Task: Create a sub task Design and Implement Solution for the task  Create a new online platform for online life coaching services in the project BridgeForge , assign it to team member softage.3@softage.net and update the status of the sub task to  At Risk , set the priority of the sub task to Medium
Action: Mouse moved to (662, 312)
Screenshot: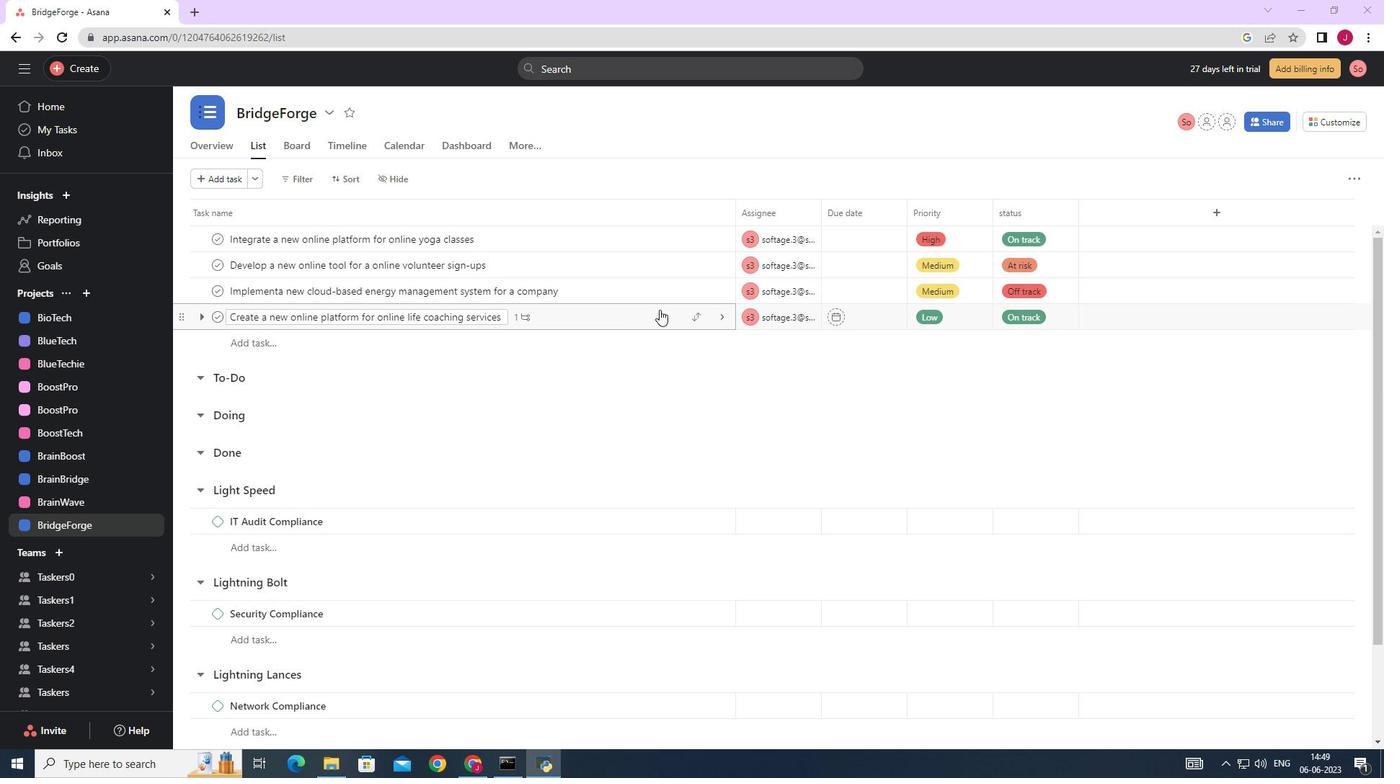 
Action: Mouse pressed left at (662, 312)
Screenshot: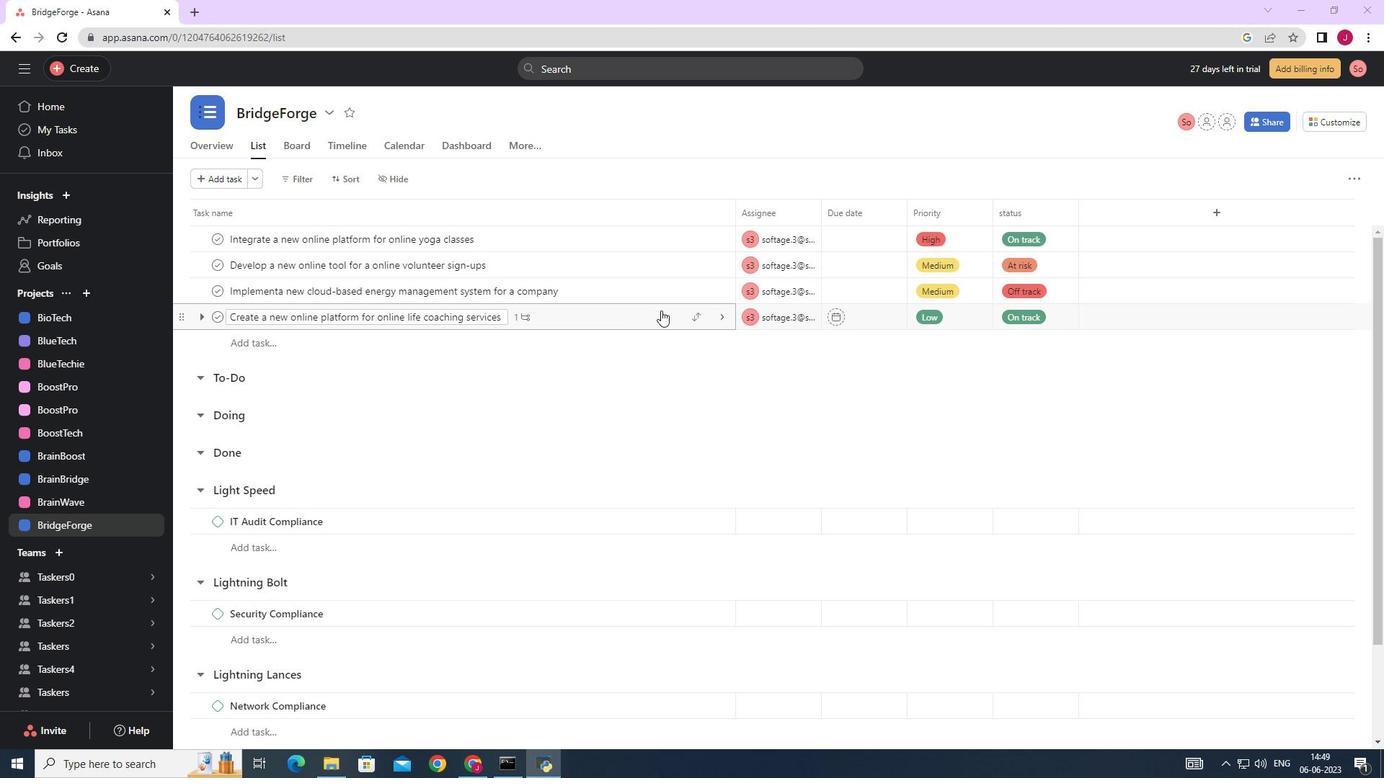 
Action: Mouse moved to (1090, 492)
Screenshot: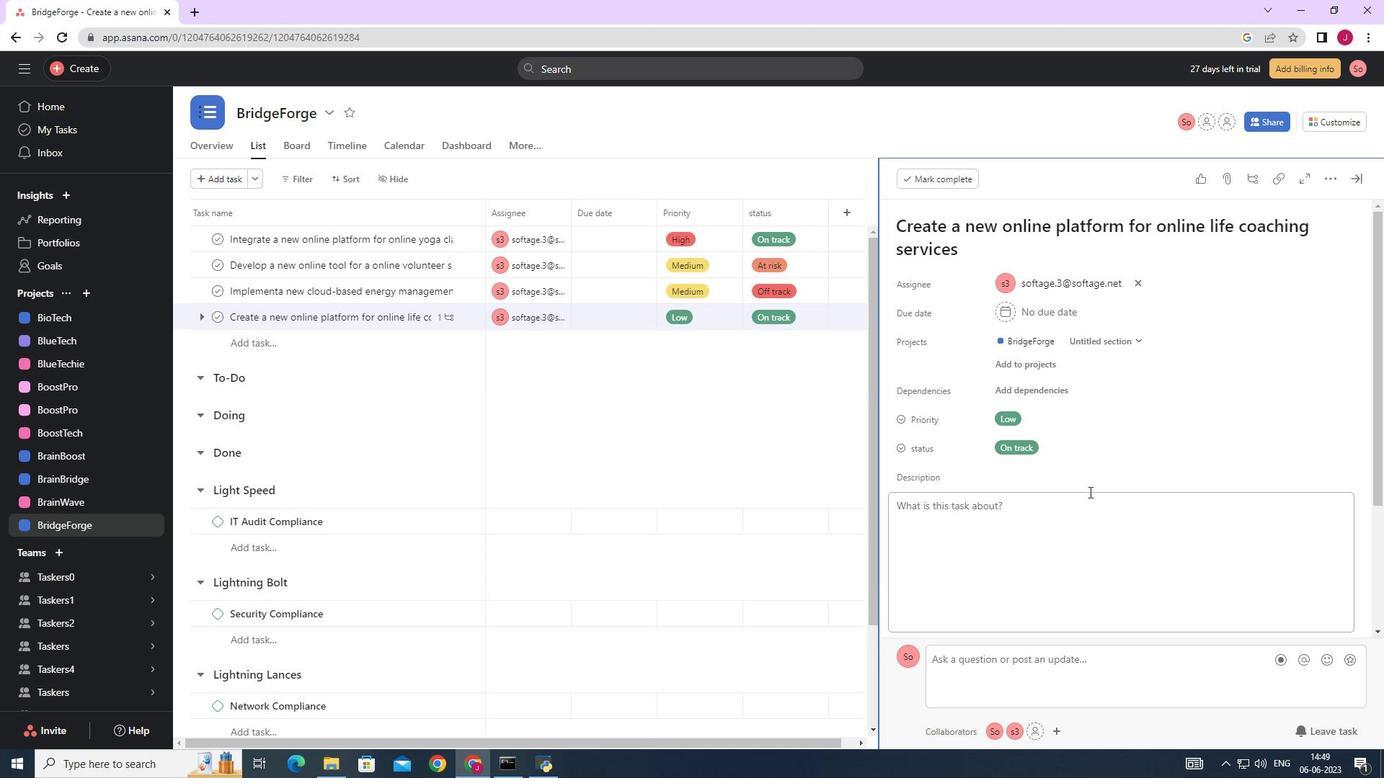 
Action: Mouse scrolled (1090, 491) with delta (0, 0)
Screenshot: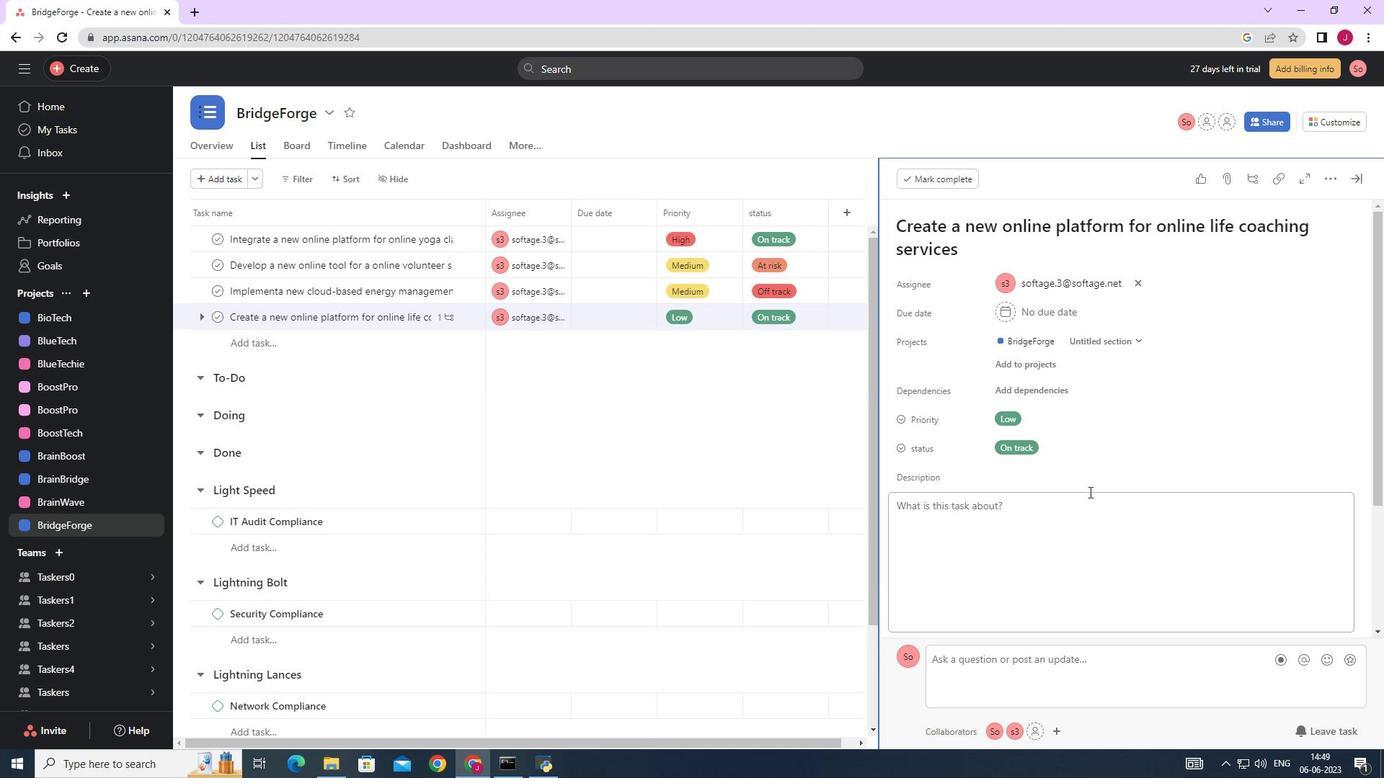 
Action: Mouse scrolled (1090, 491) with delta (0, 0)
Screenshot: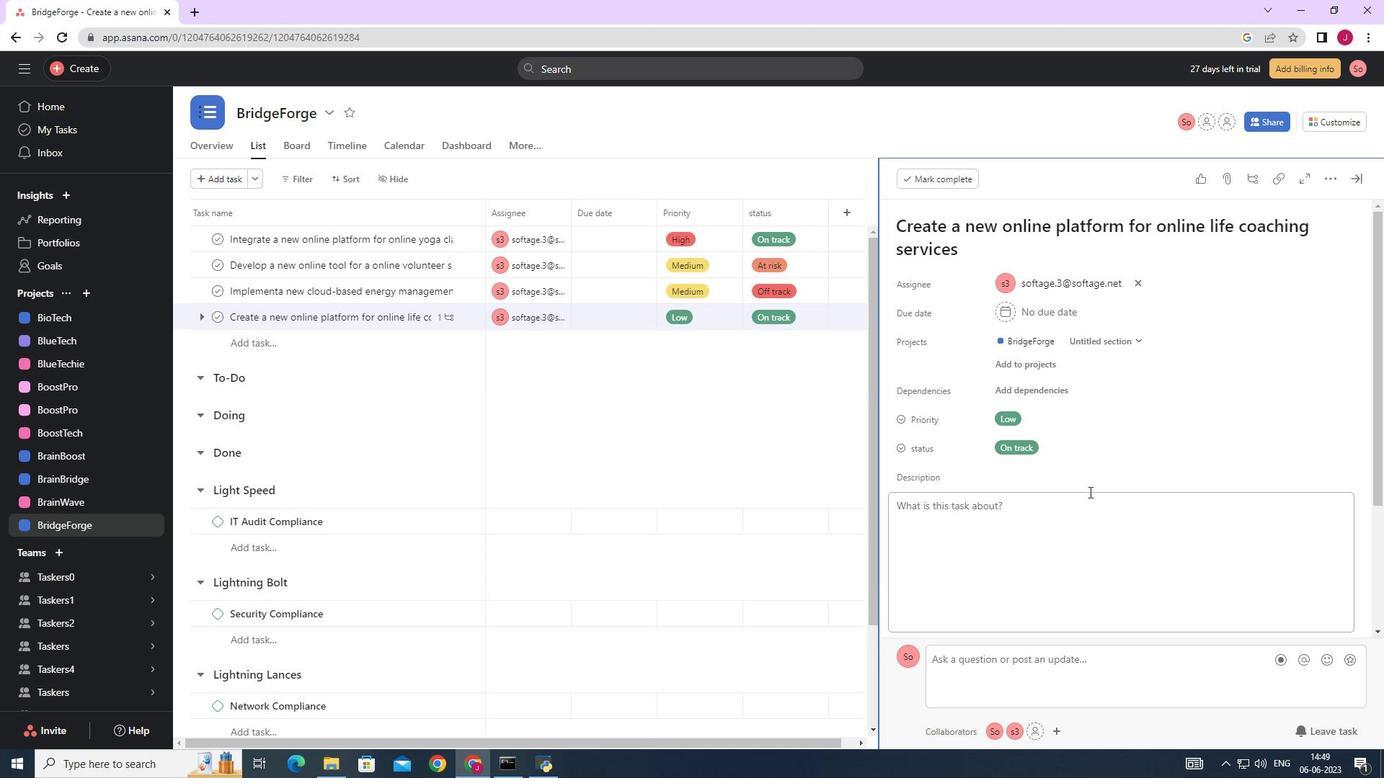 
Action: Mouse scrolled (1090, 491) with delta (0, 0)
Screenshot: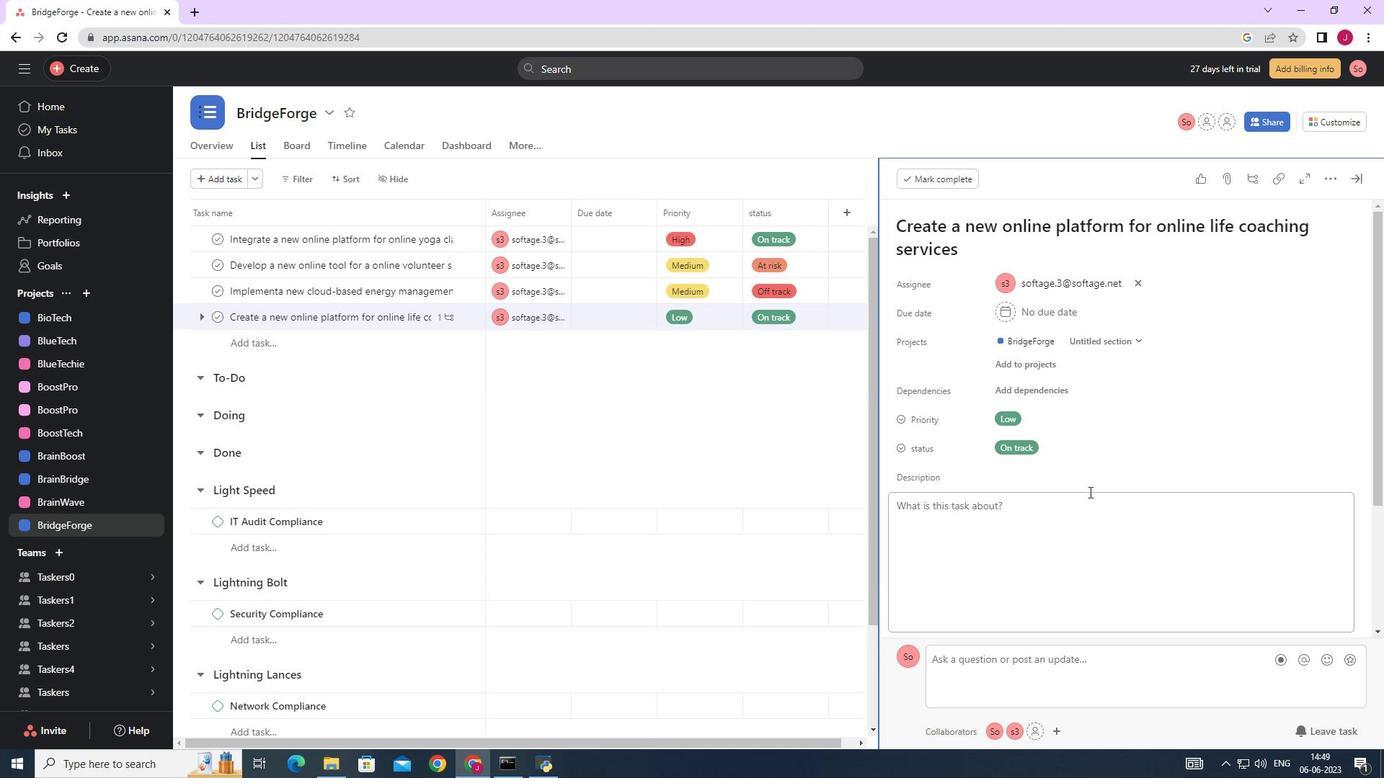 
Action: Mouse scrolled (1090, 491) with delta (0, 0)
Screenshot: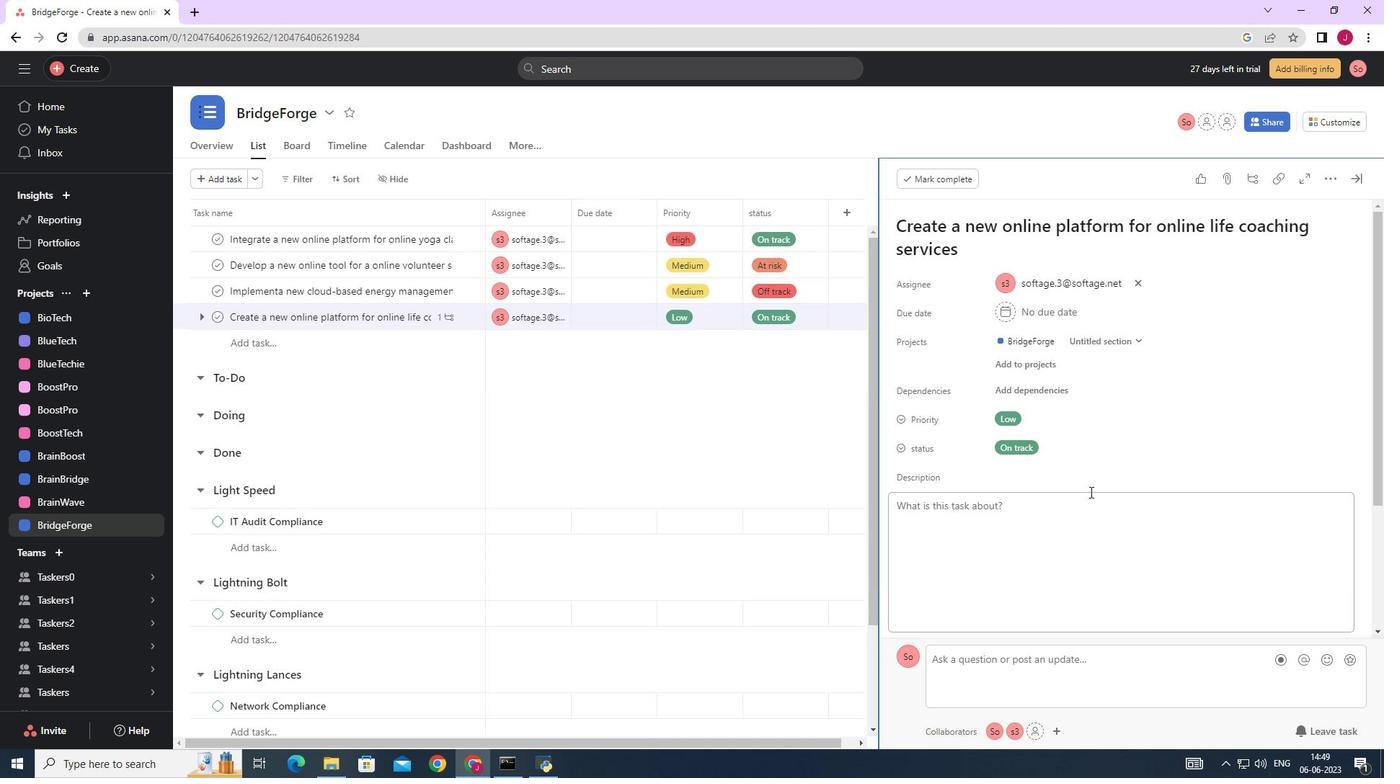 
Action: Mouse moved to (1090, 490)
Screenshot: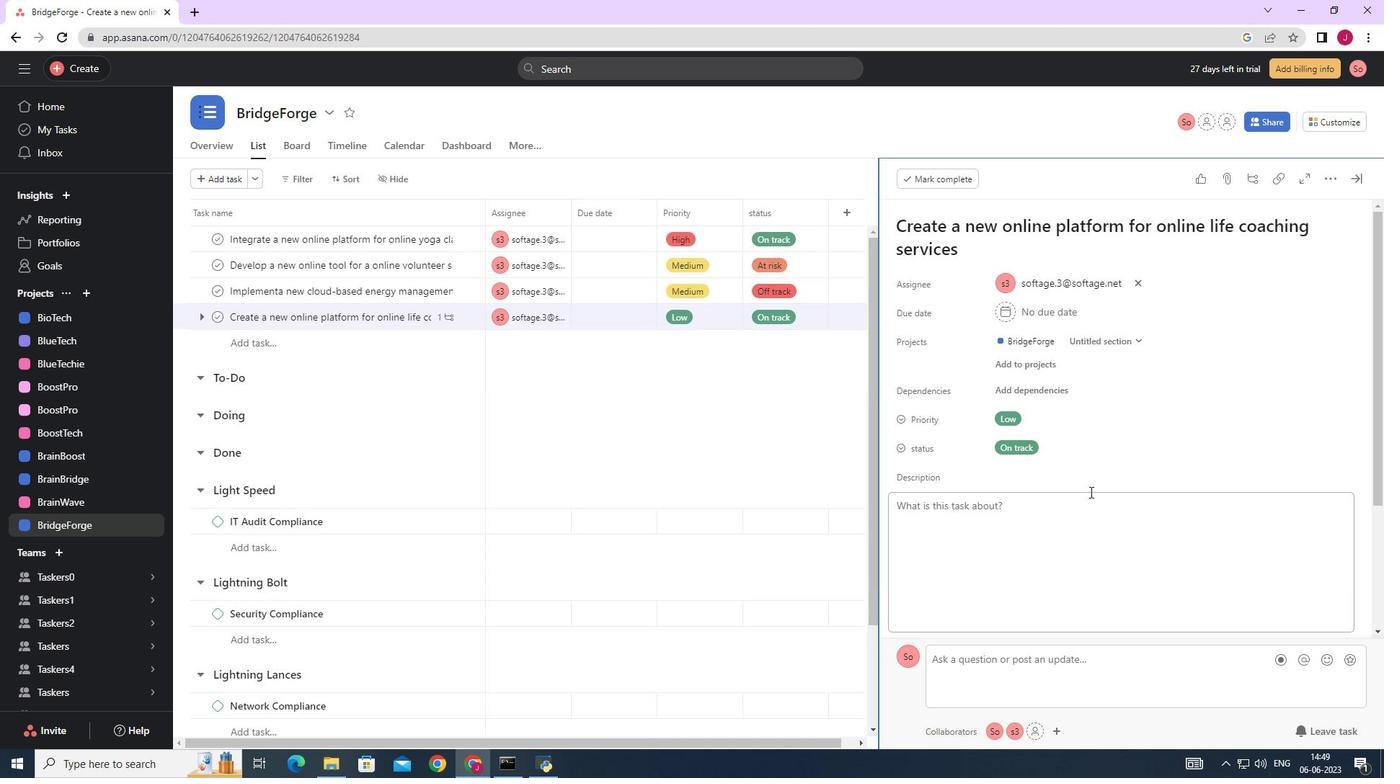 
Action: Mouse scrolled (1090, 489) with delta (0, 0)
Screenshot: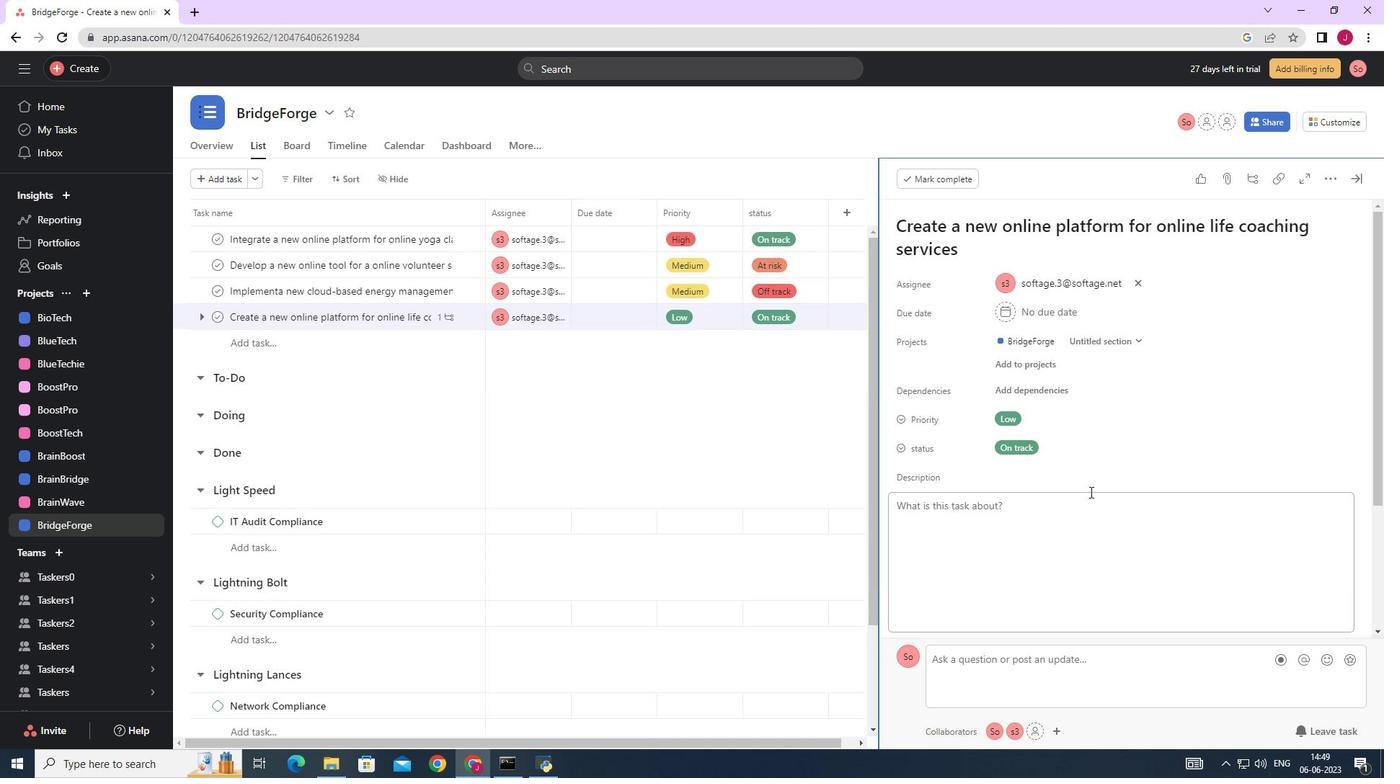 
Action: Mouse moved to (1090, 487)
Screenshot: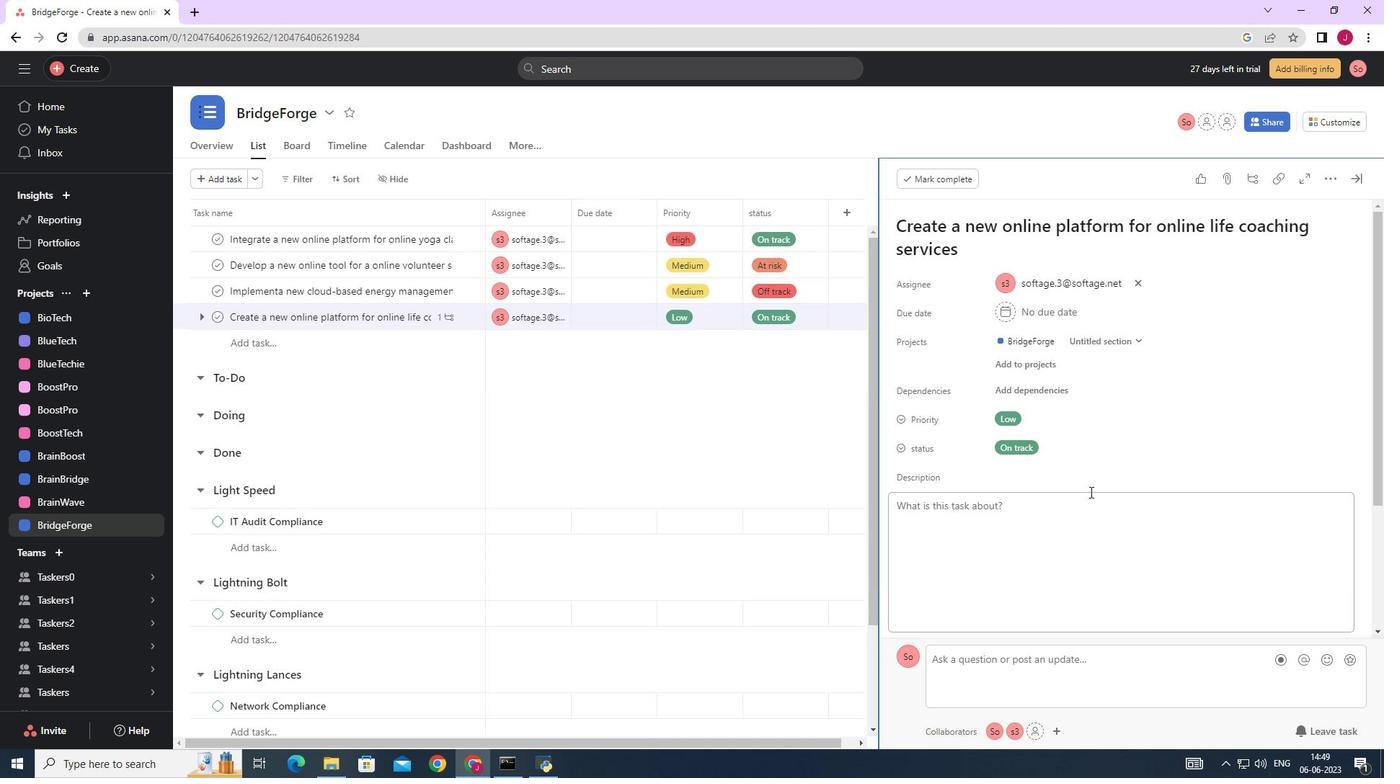
Action: Mouse scrolled (1090, 487) with delta (0, 0)
Screenshot: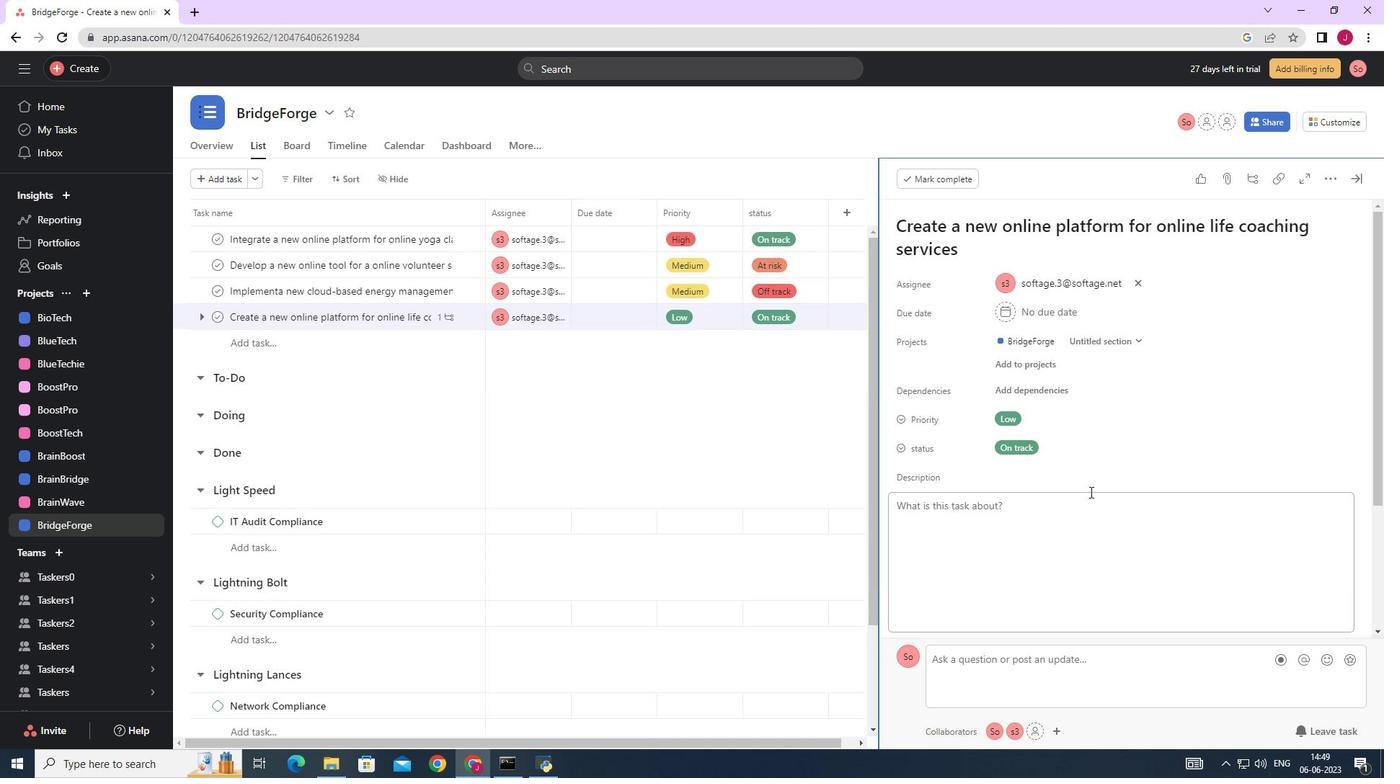 
Action: Mouse moved to (946, 525)
Screenshot: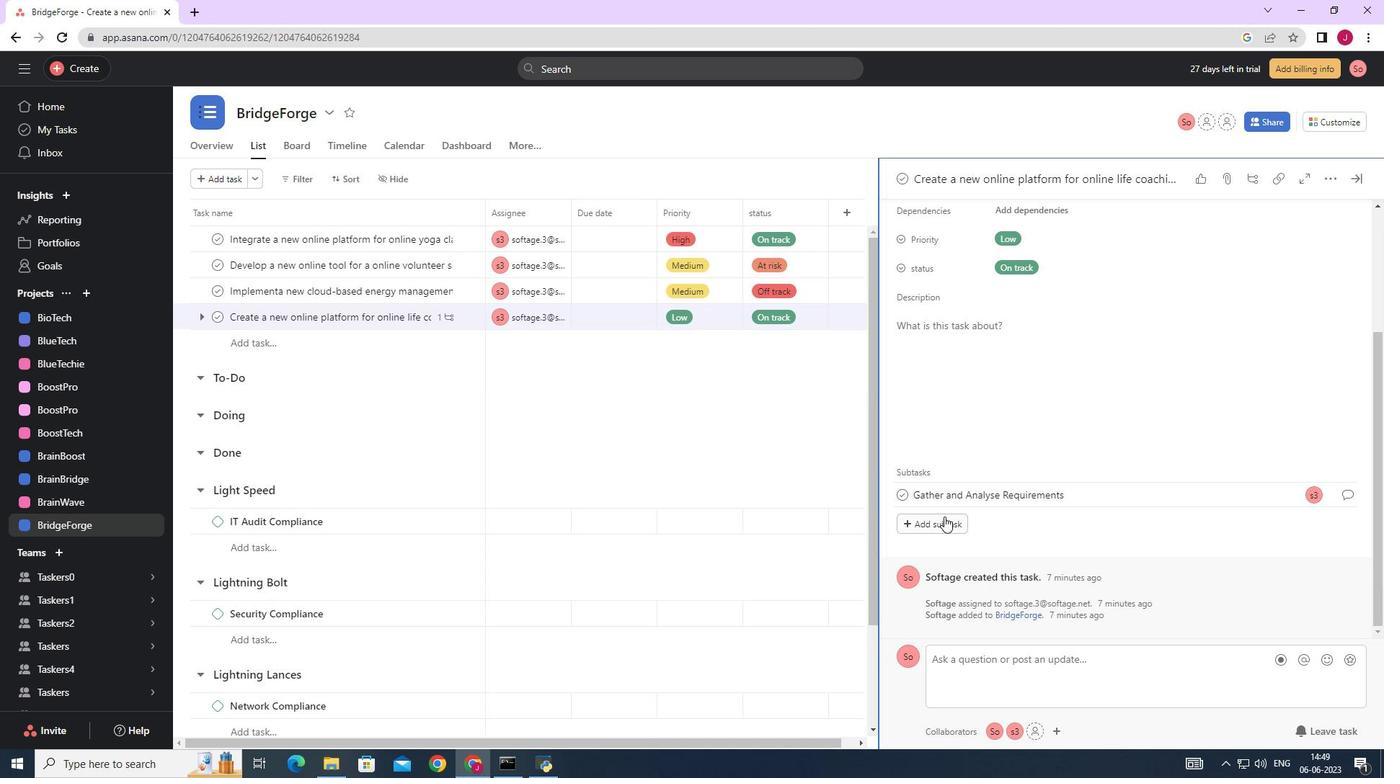 
Action: Mouse pressed left at (946, 525)
Screenshot: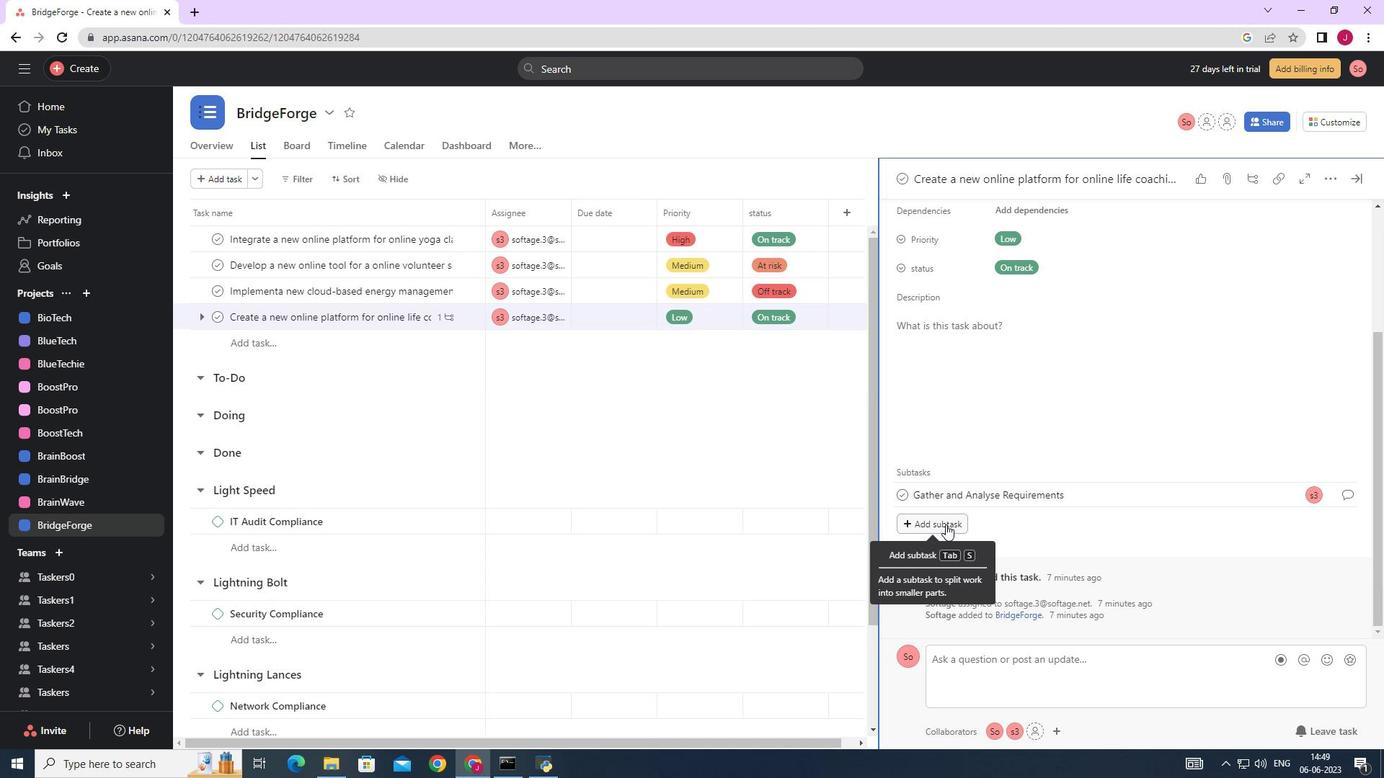 
Action: Mouse moved to (783, 494)
Screenshot: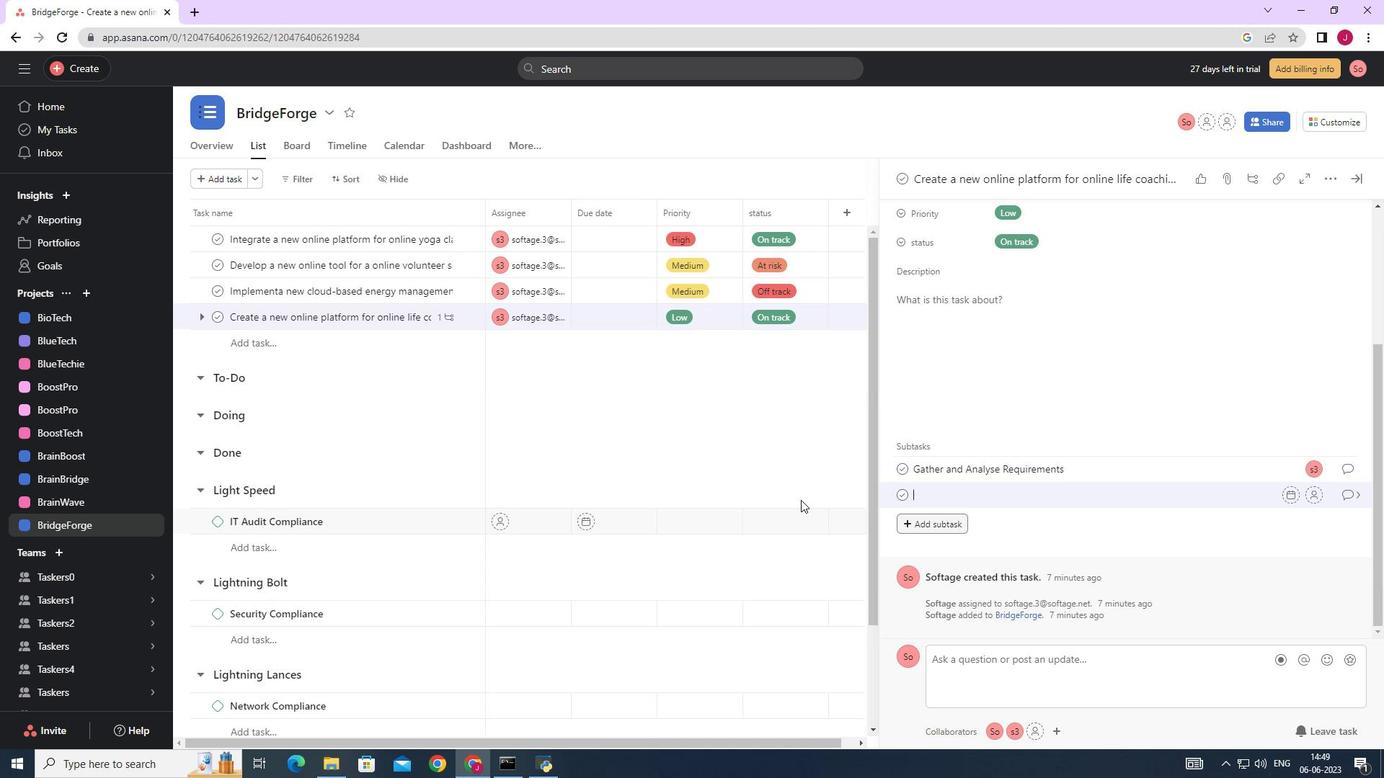 
Action: Key pressed <Key.caps_lock>D<Key.caps_lock>esigmn<Key.backspace><Key.backspace>n<Key.space>and<Key.space><Key.caps_lock>I<Key.caps_lock>mplement<Key.space><Key.caps_lock>S<Key.caps_lock>olution
Screenshot: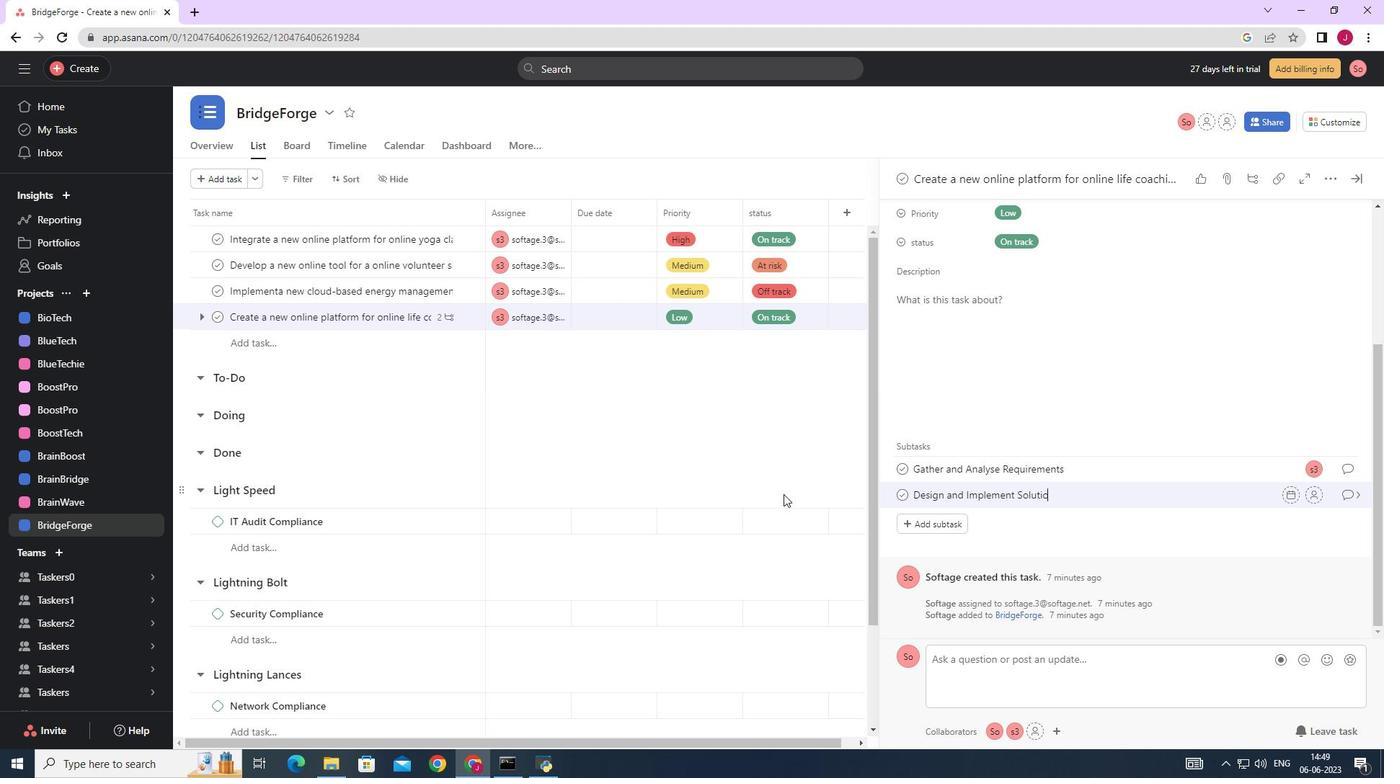 
Action: Mouse moved to (1310, 496)
Screenshot: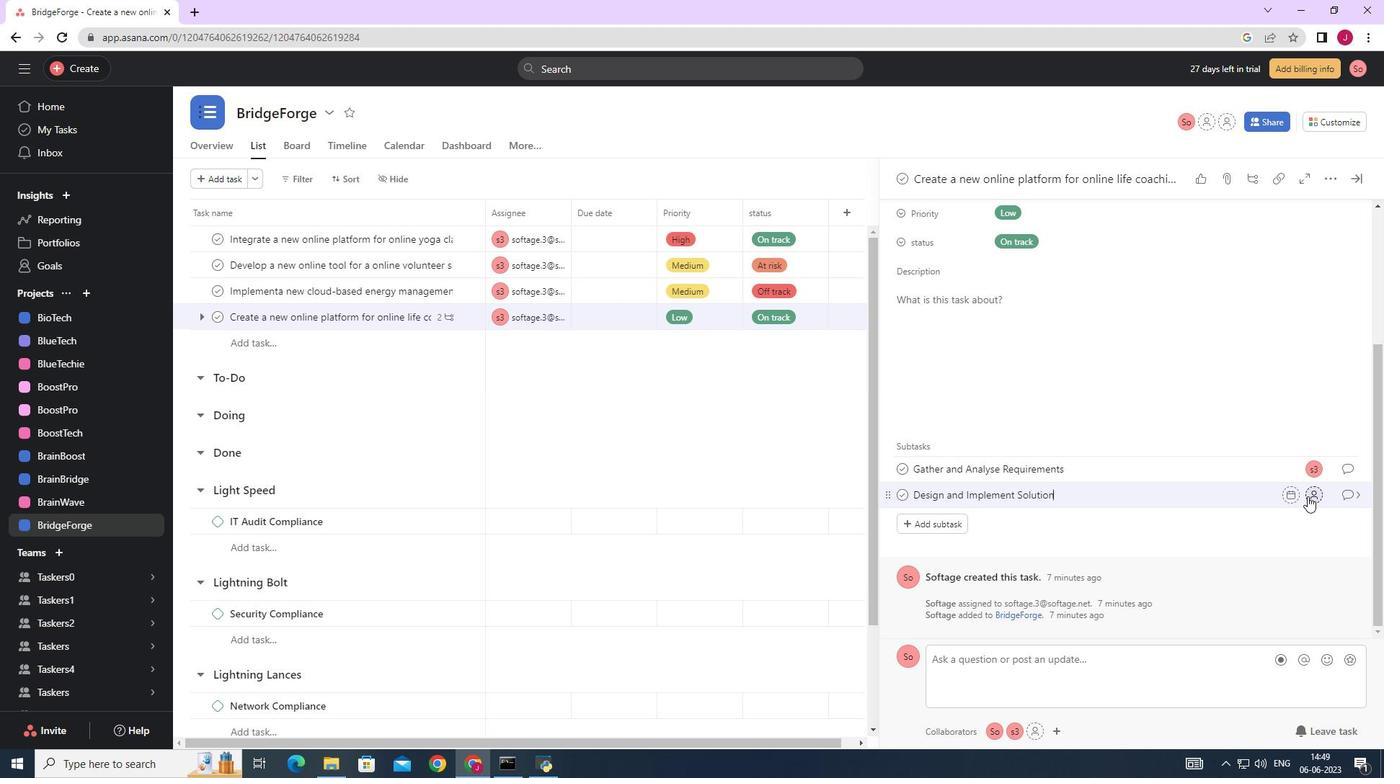 
Action: Mouse pressed left at (1310, 496)
Screenshot: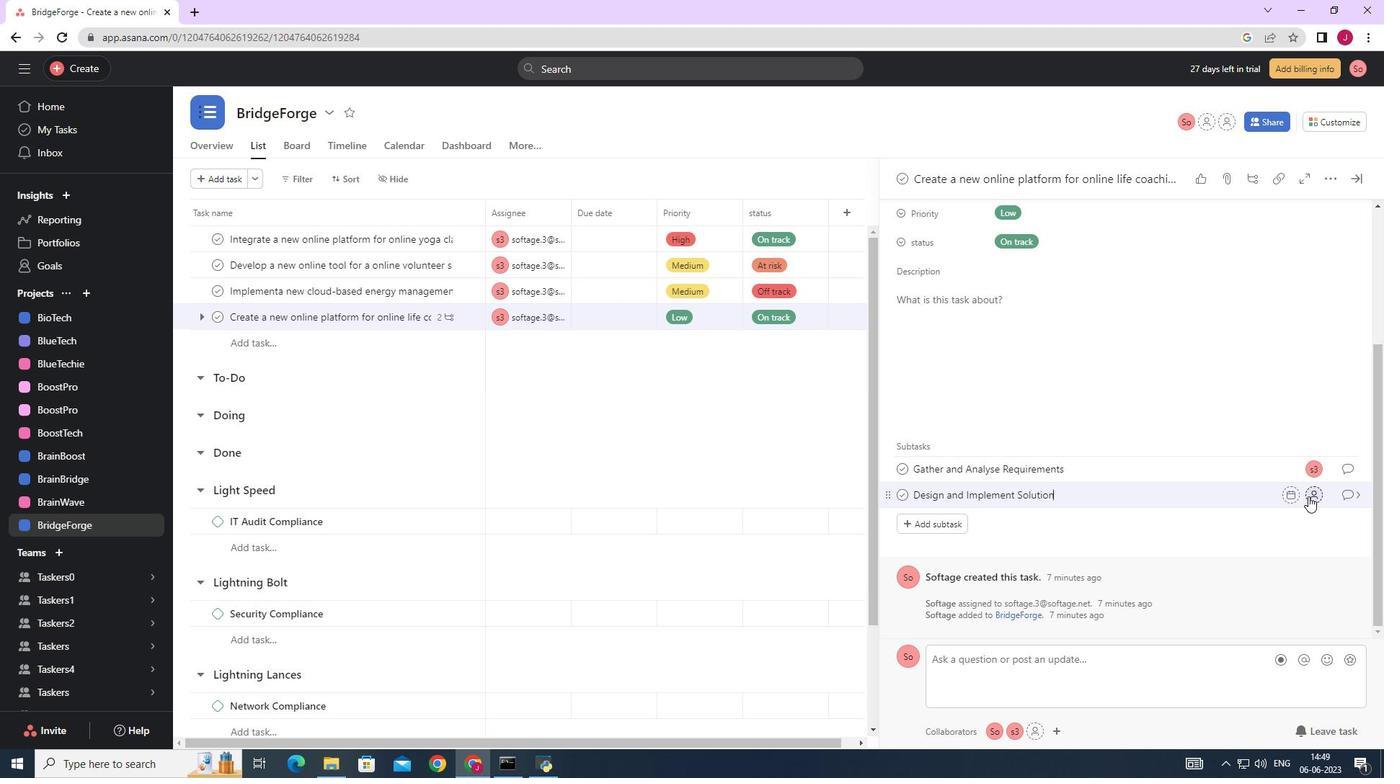
Action: Mouse moved to (1102, 539)
Screenshot: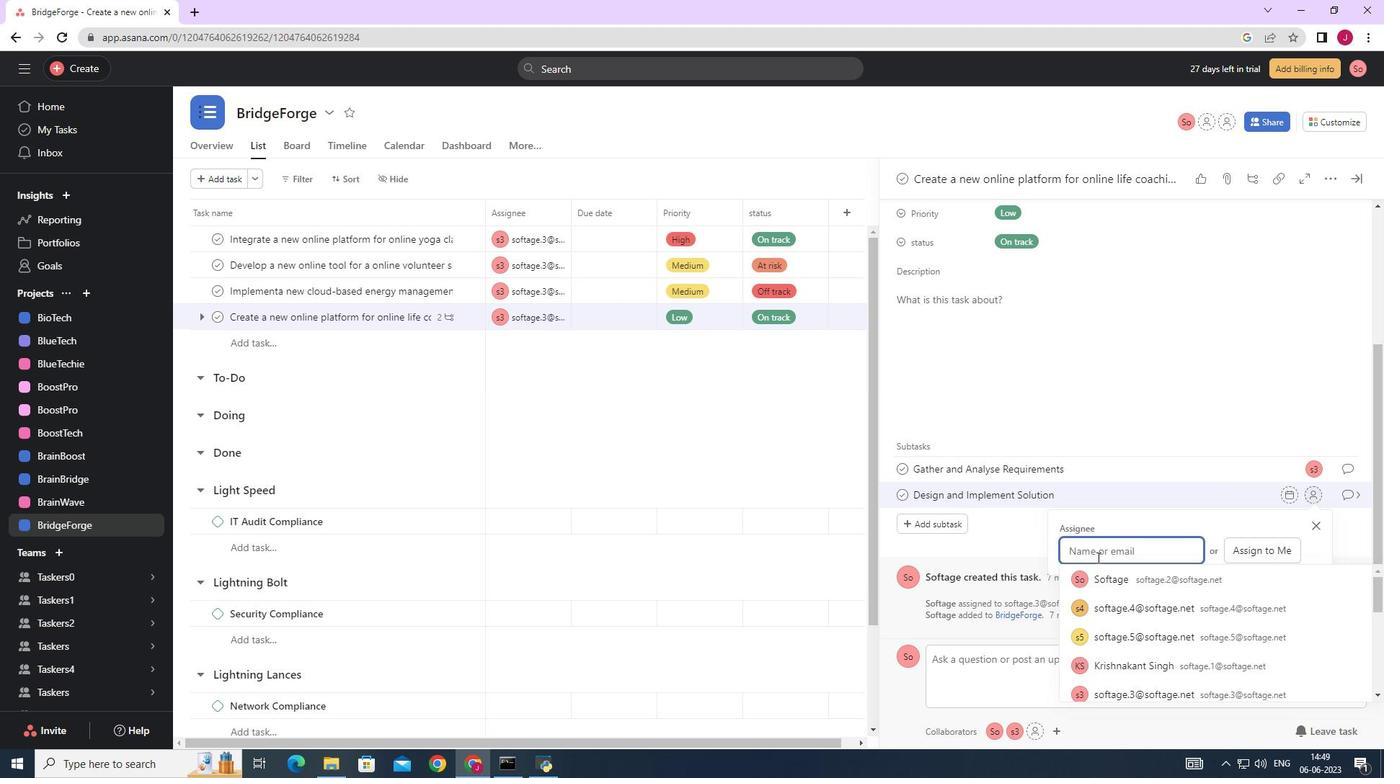 
Action: Key pressed sofa<Key.backspace>tage.
Screenshot: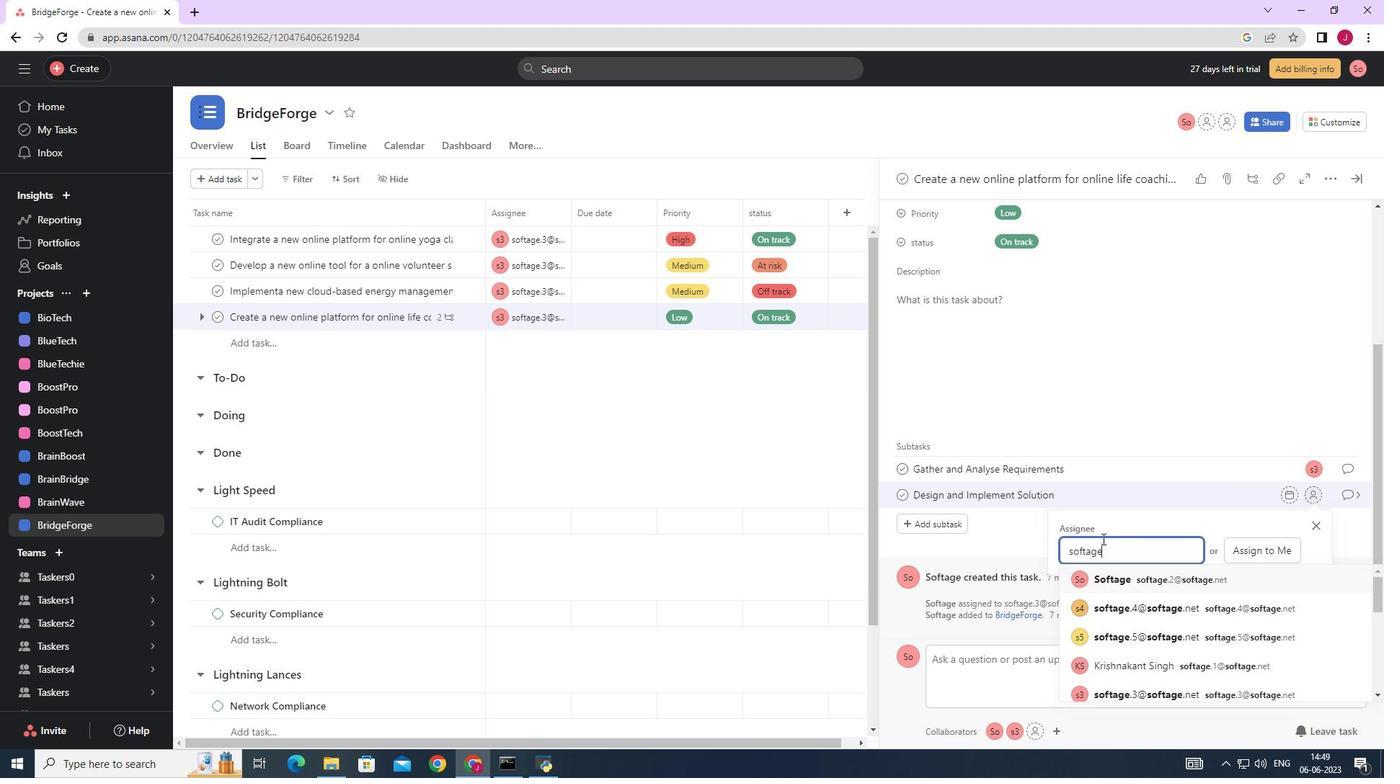 
Action: Mouse moved to (1132, 542)
Screenshot: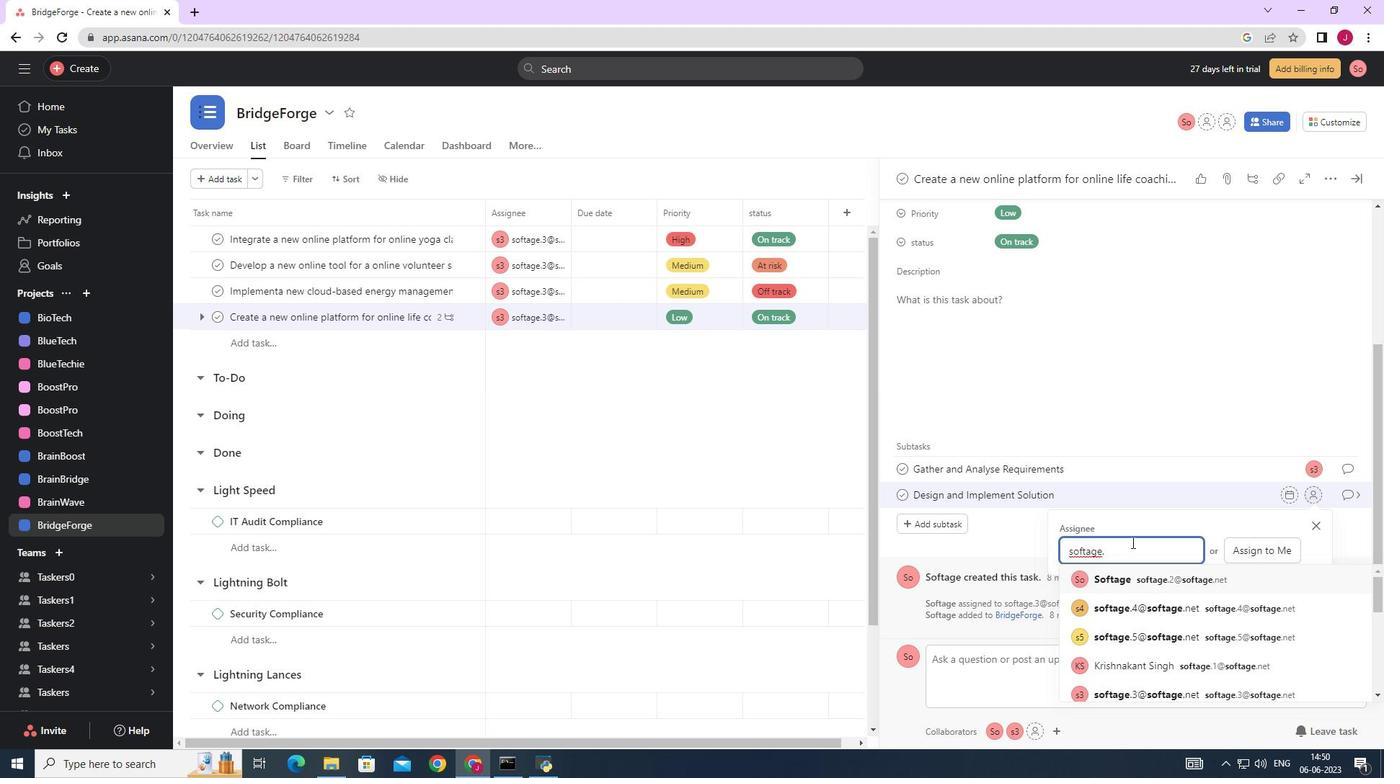 
Action: Key pressed 3
Screenshot: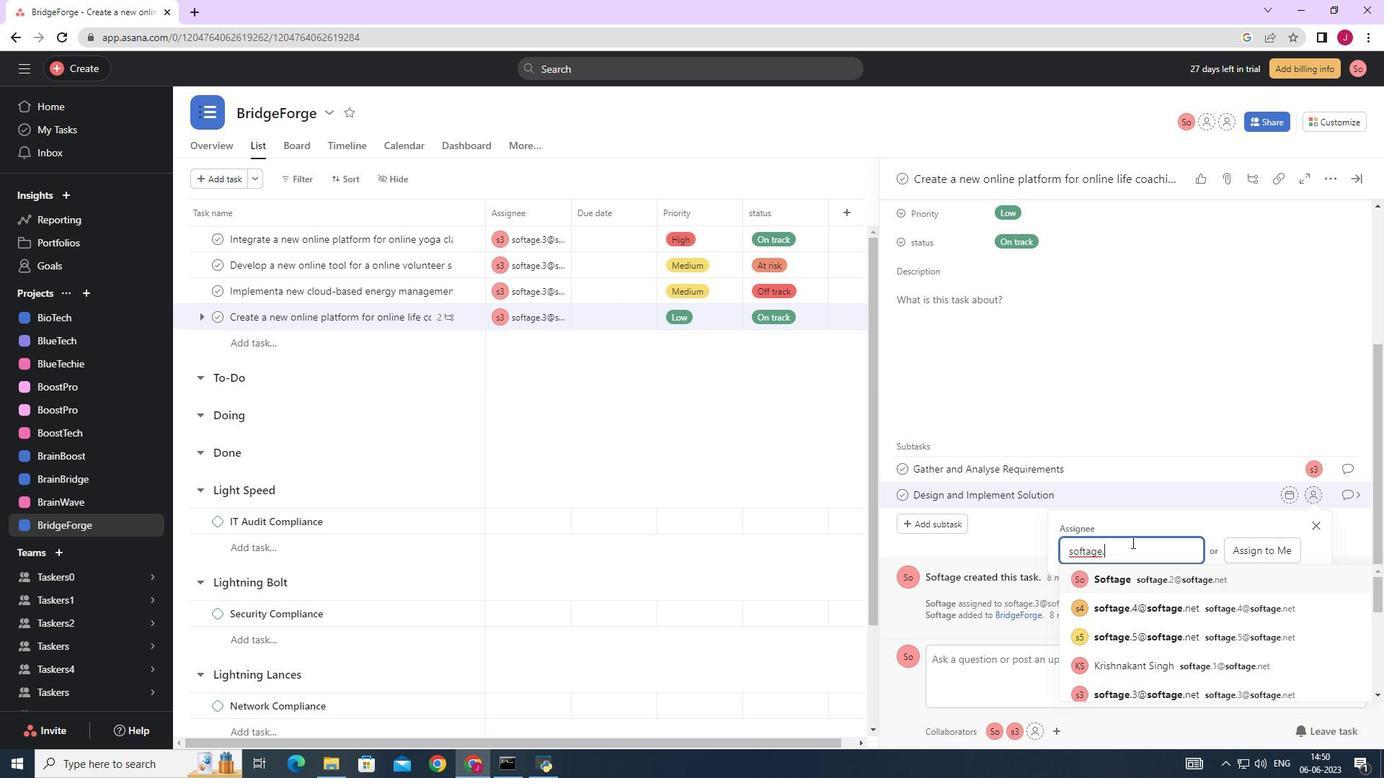 
Action: Mouse moved to (1149, 580)
Screenshot: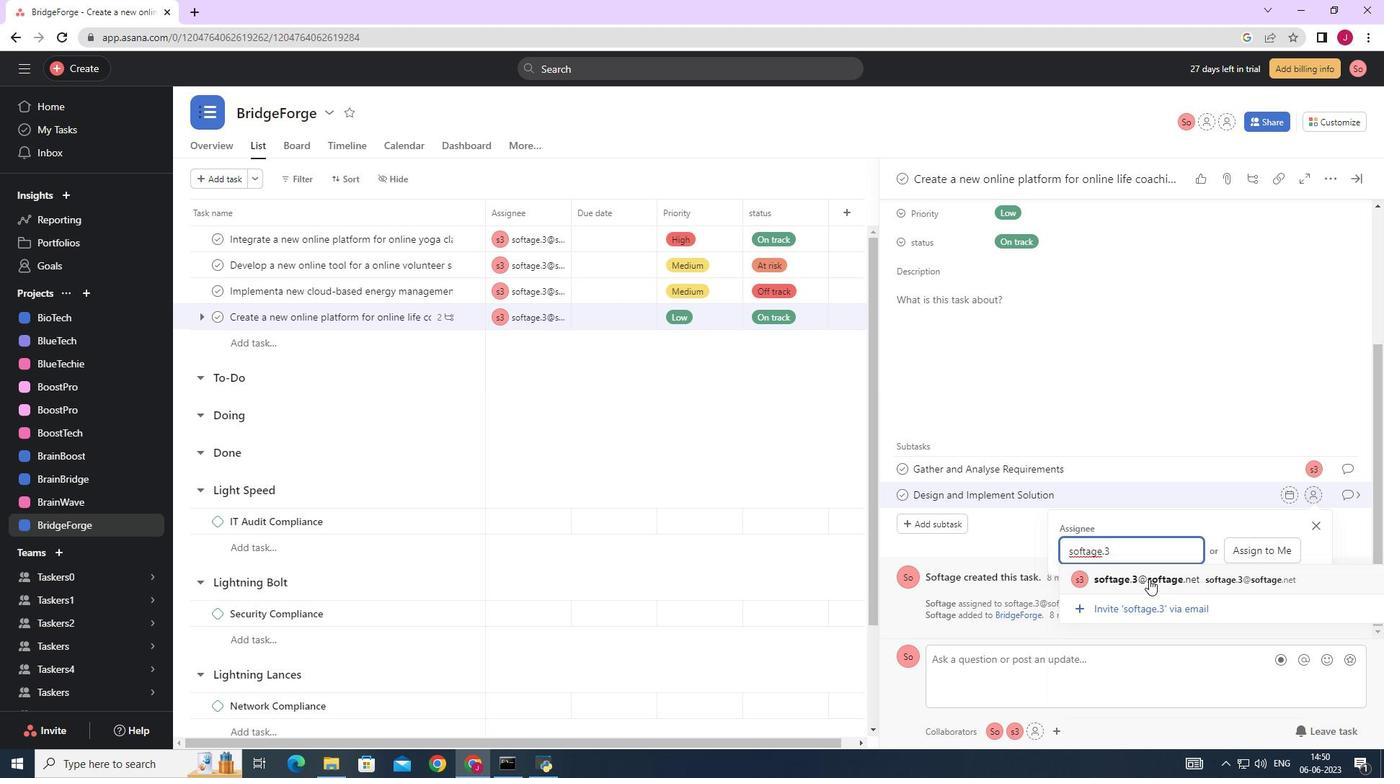 
Action: Mouse pressed left at (1149, 580)
Screenshot: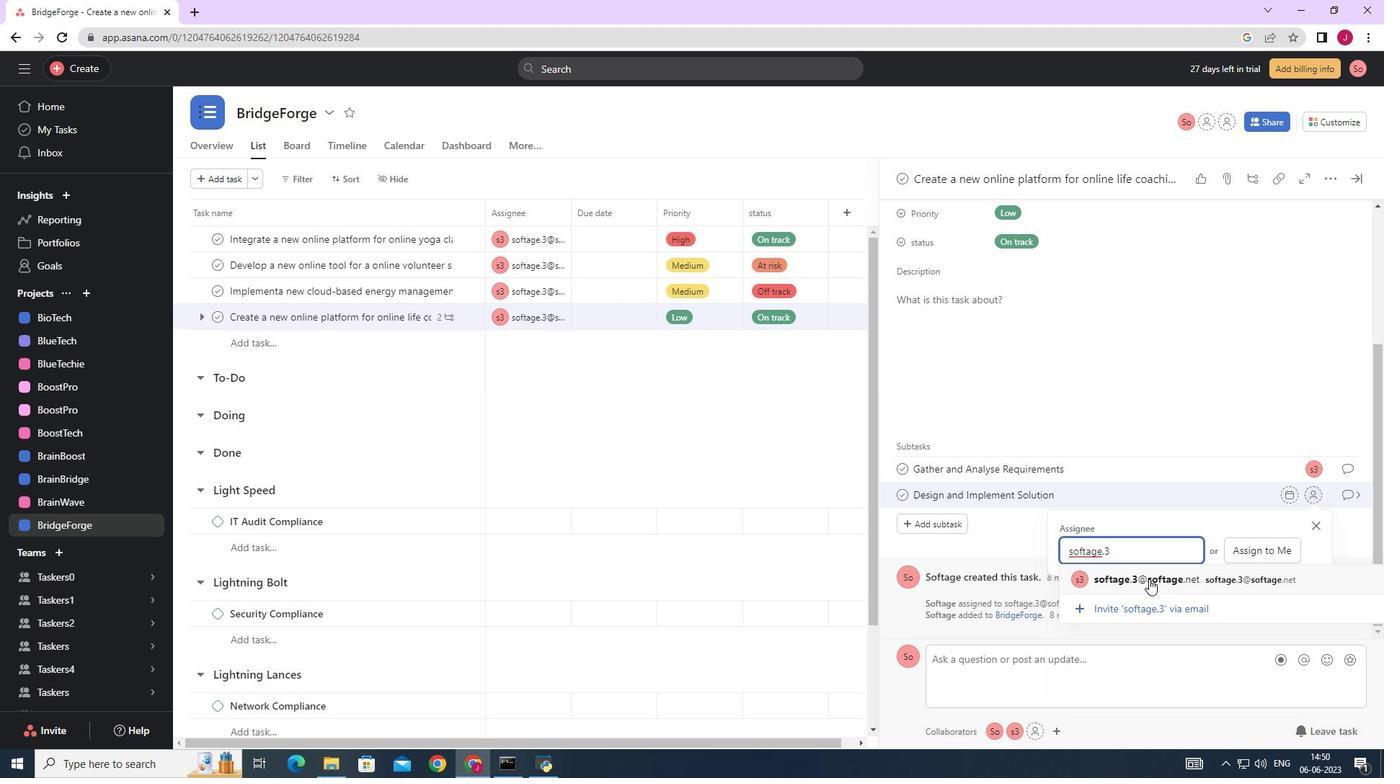 
Action: Mouse moved to (1346, 493)
Screenshot: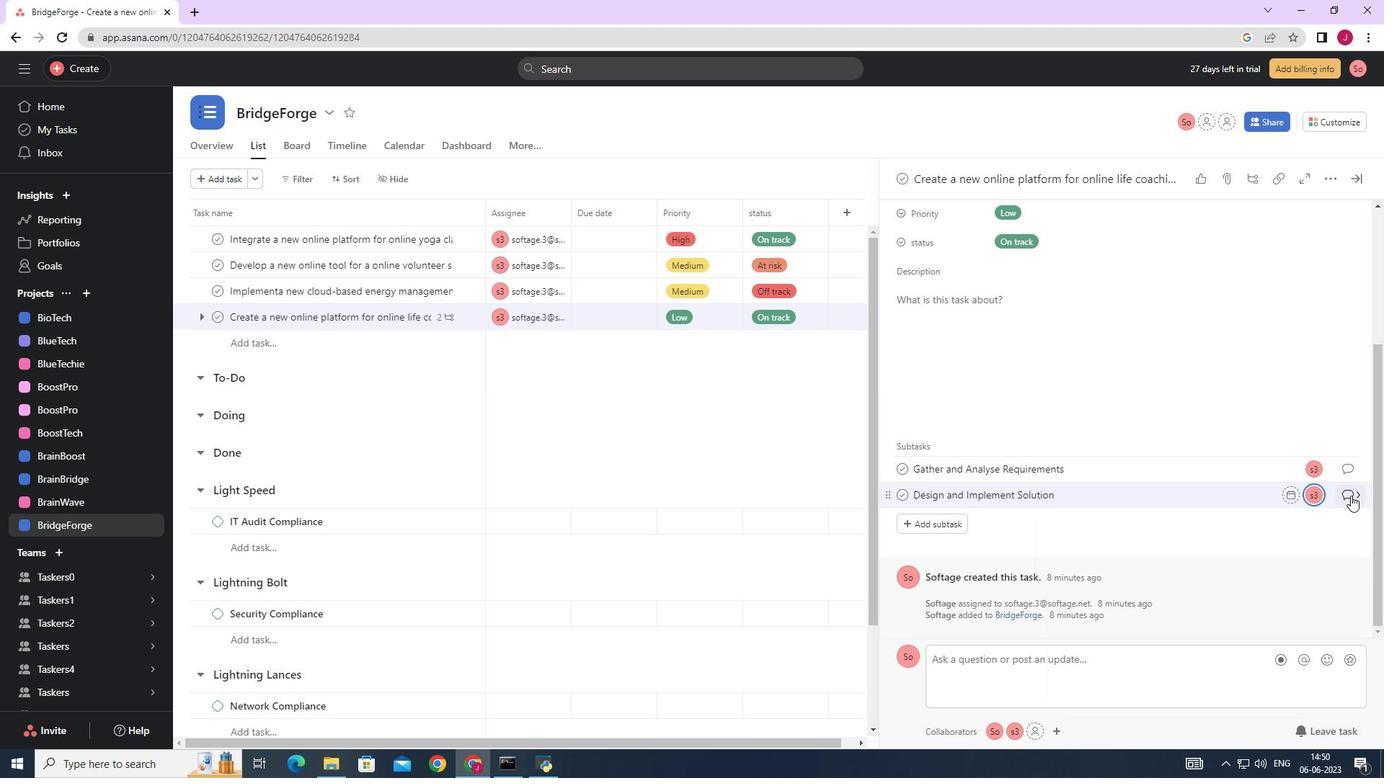 
Action: Mouse pressed left at (1346, 493)
Screenshot: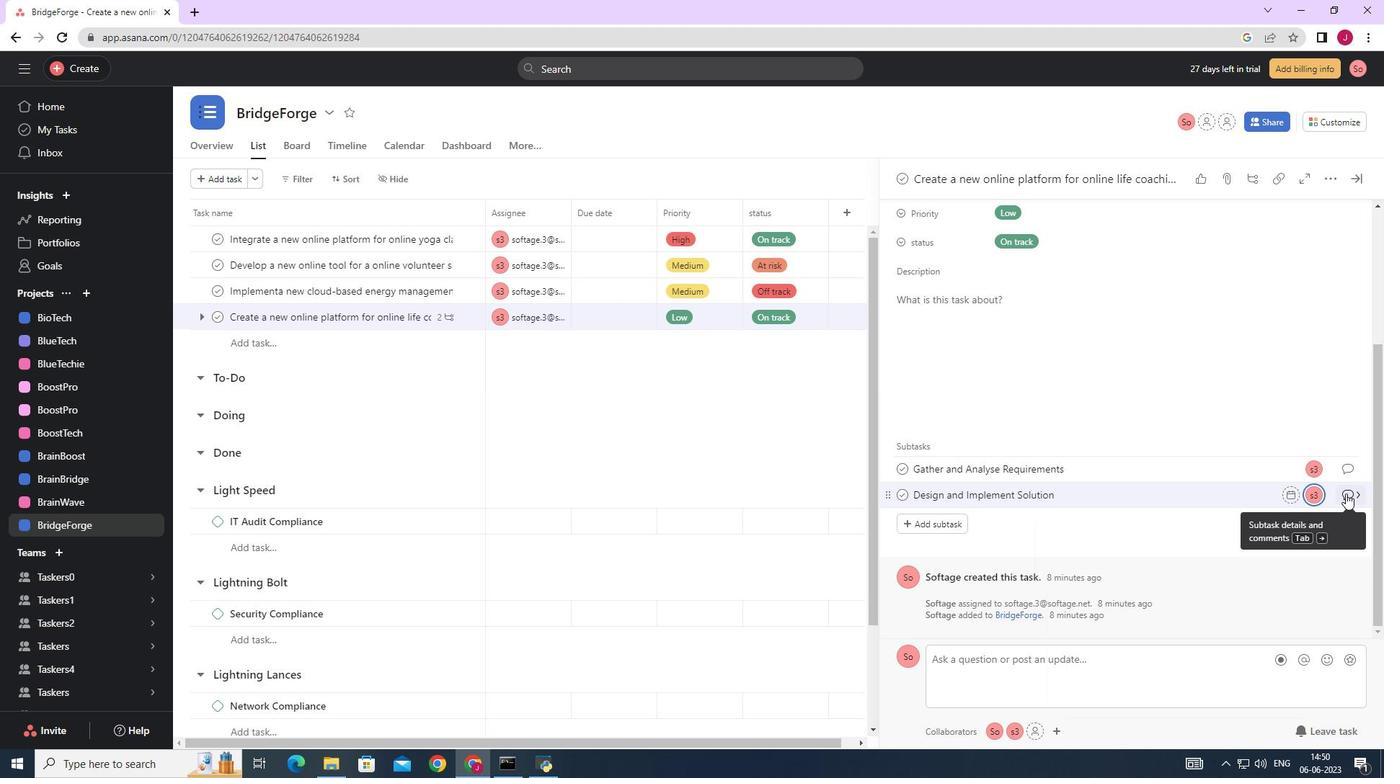 
Action: Mouse moved to (969, 387)
Screenshot: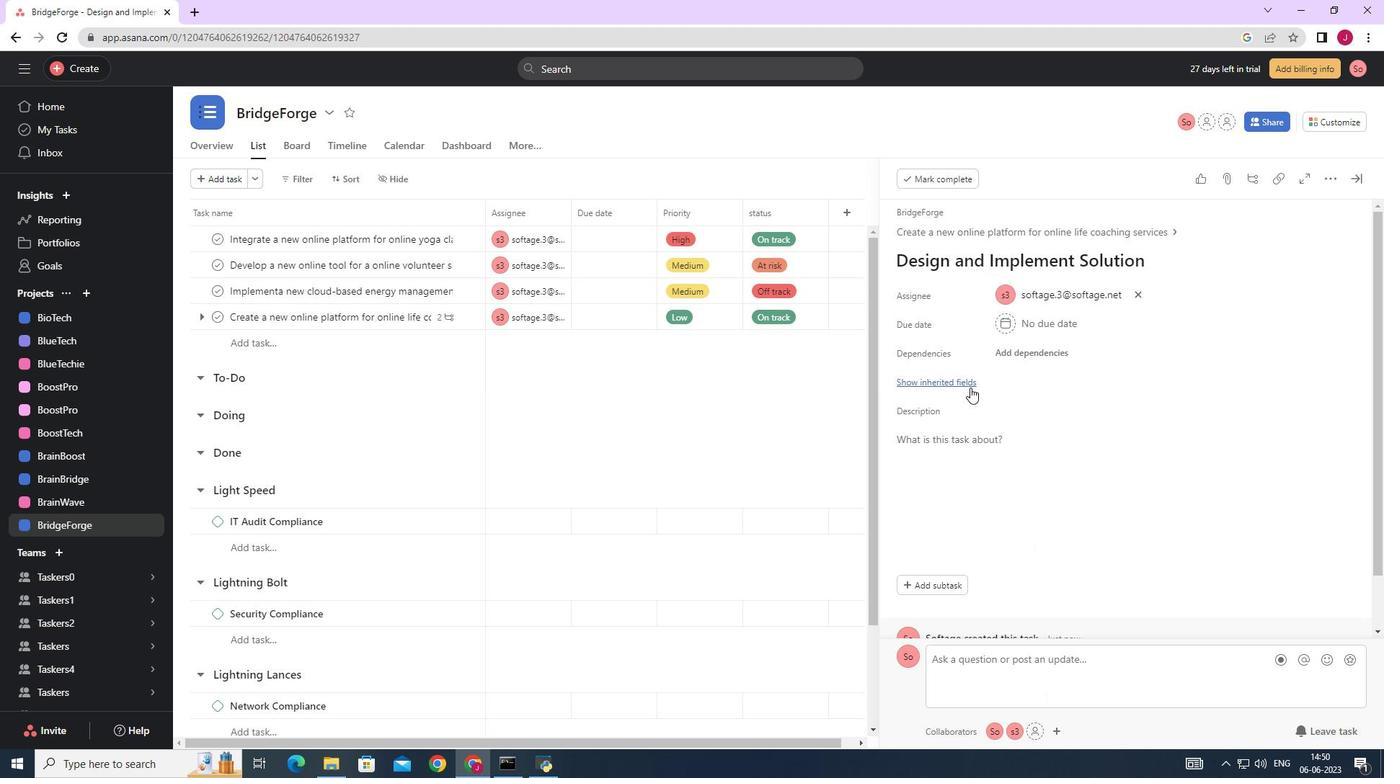 
Action: Mouse pressed left at (969, 387)
Screenshot: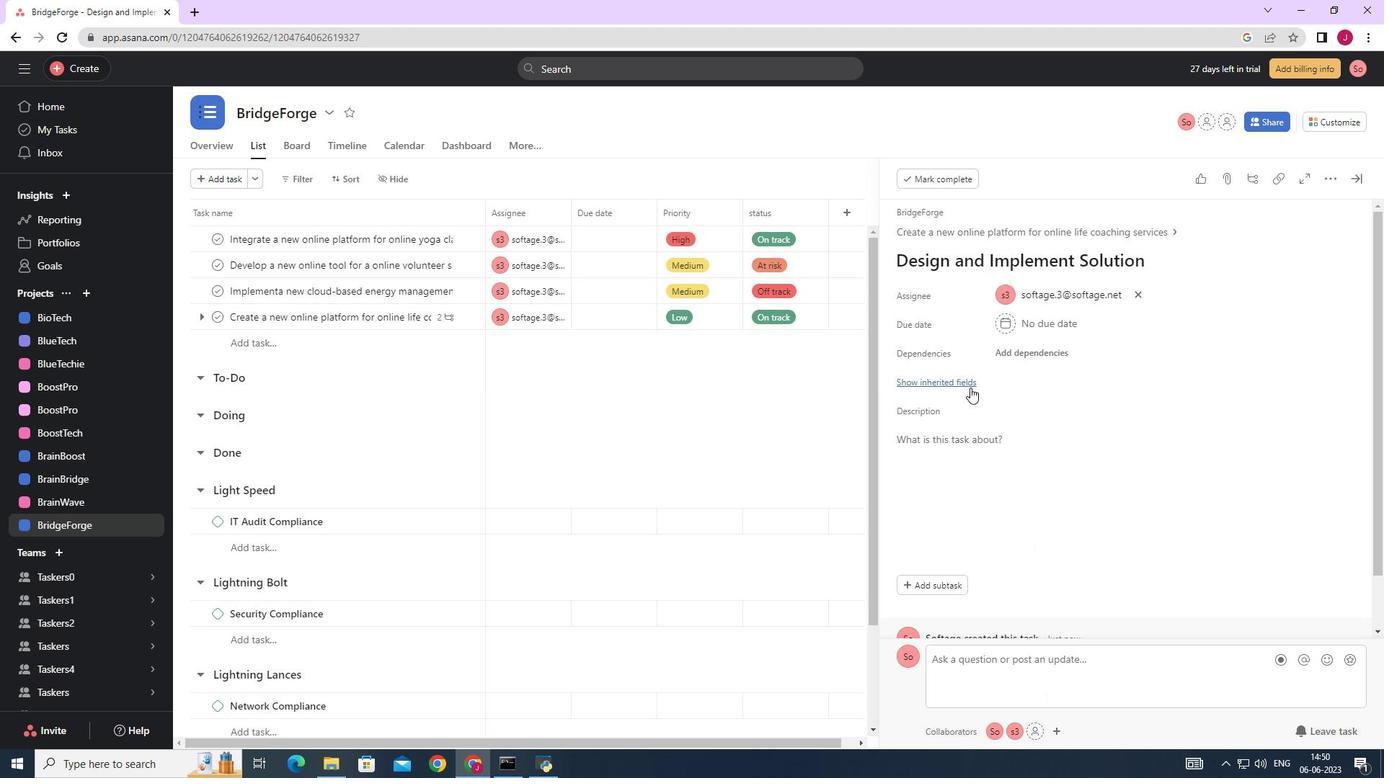 
Action: Mouse moved to (1009, 406)
Screenshot: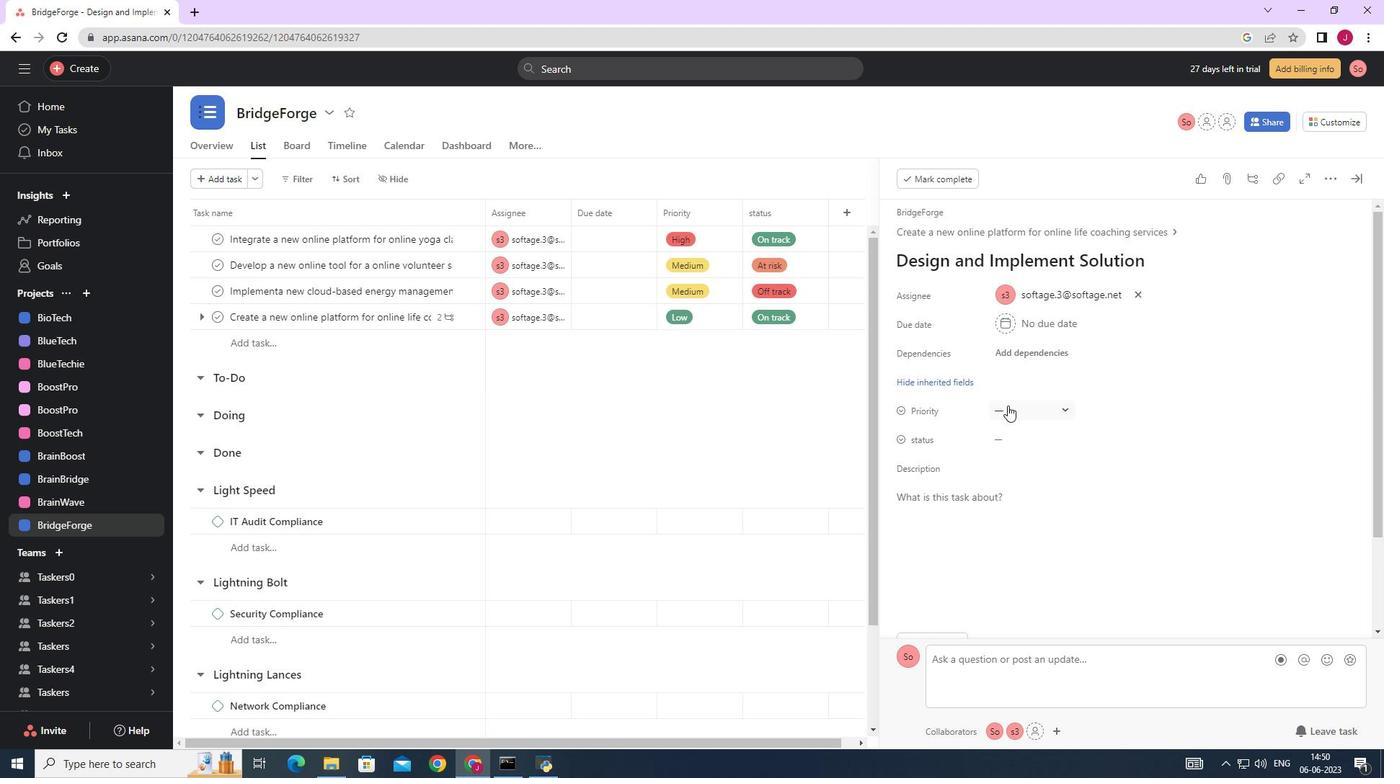 
Action: Mouse pressed left at (1009, 406)
Screenshot: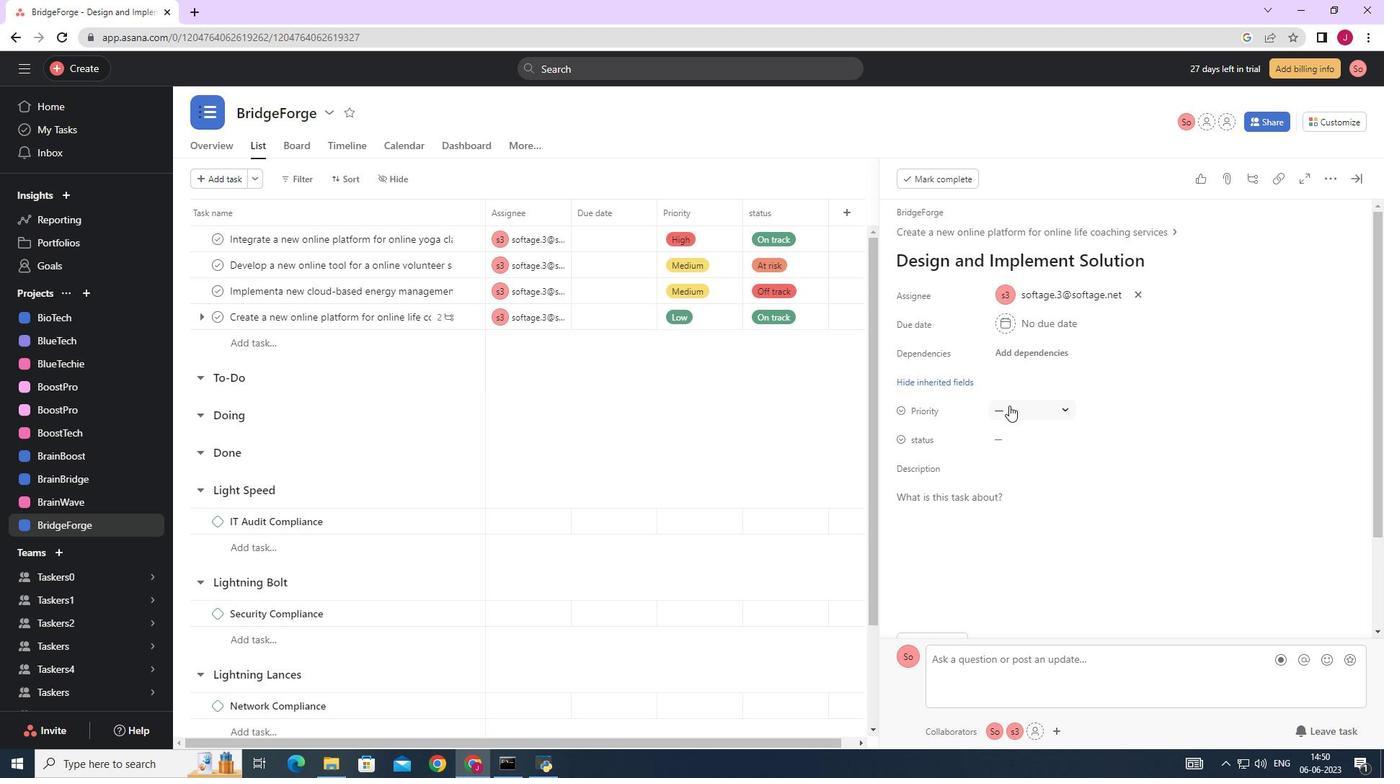 
Action: Mouse moved to (1037, 489)
Screenshot: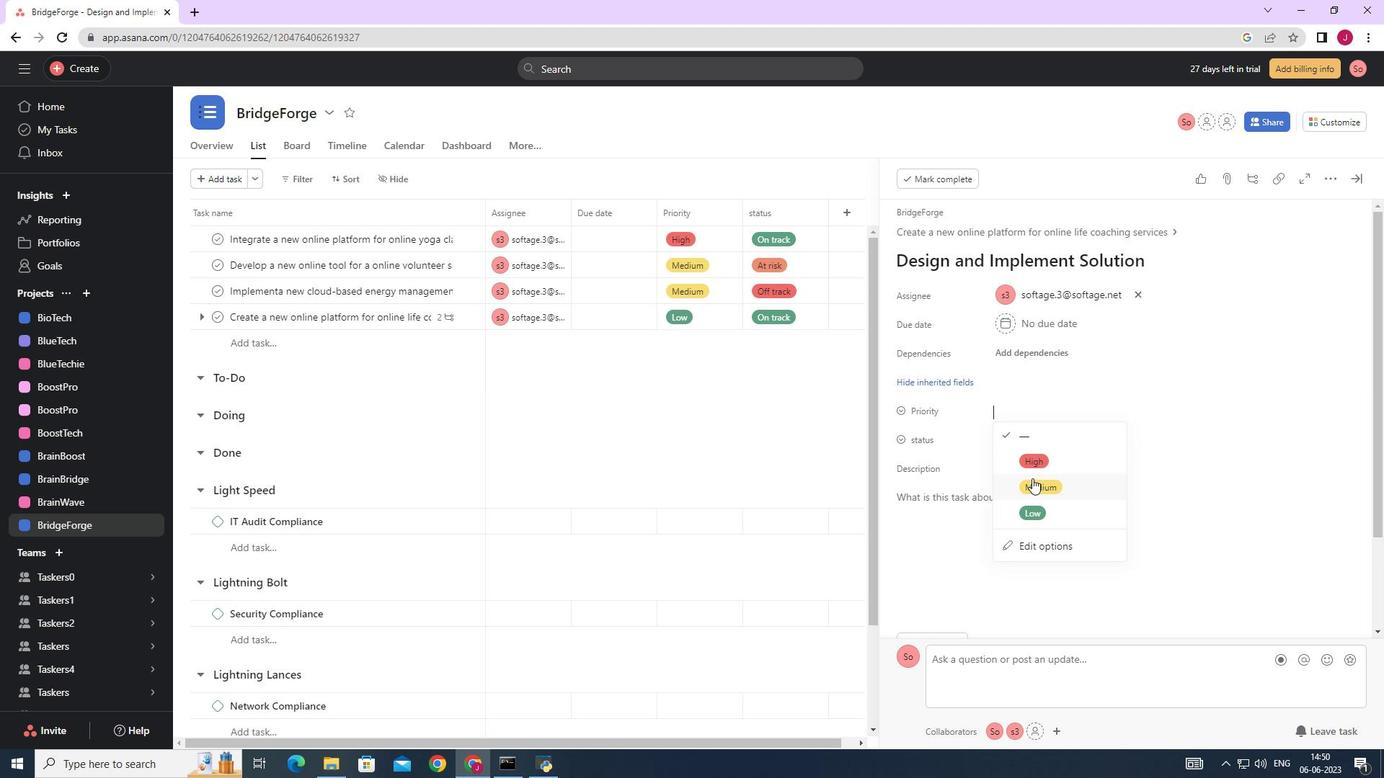 
Action: Mouse pressed left at (1037, 489)
Screenshot: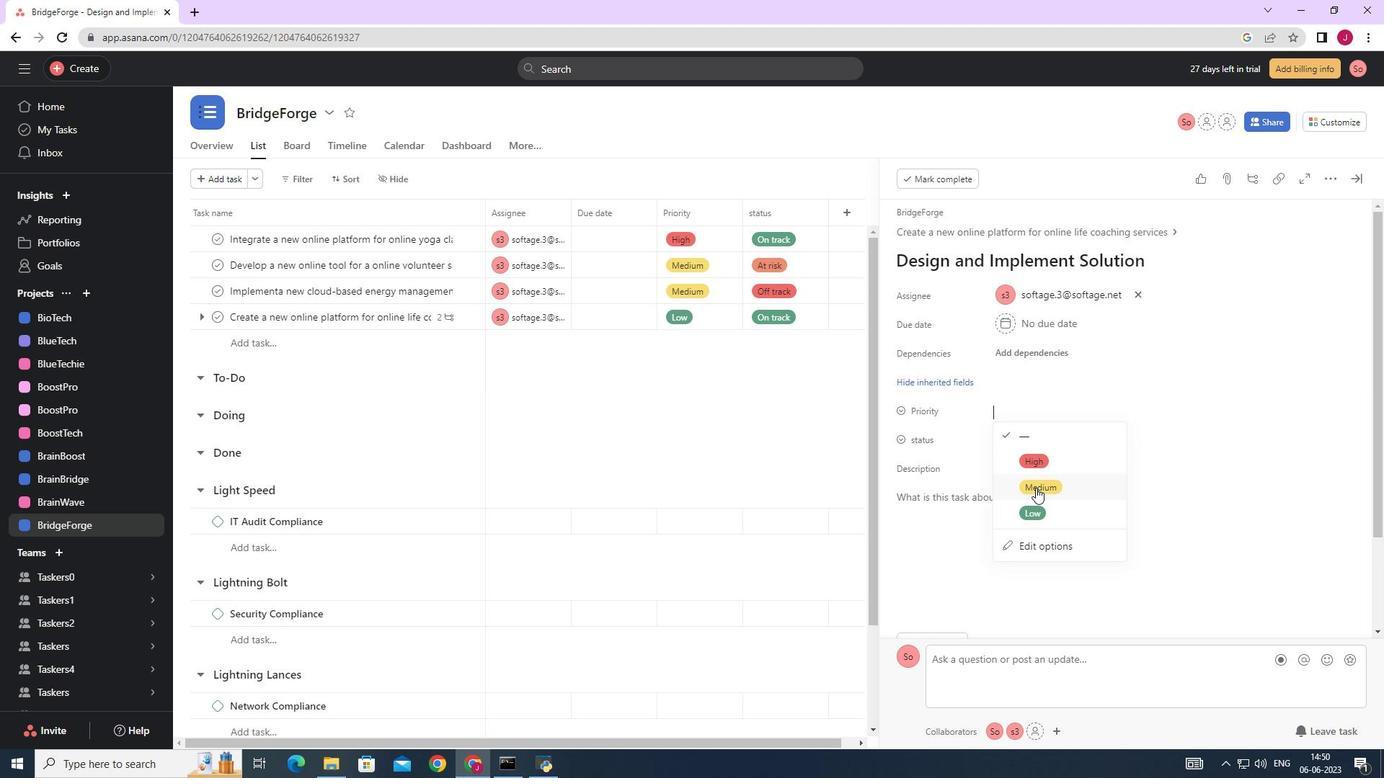 
Action: Mouse moved to (1013, 431)
Screenshot: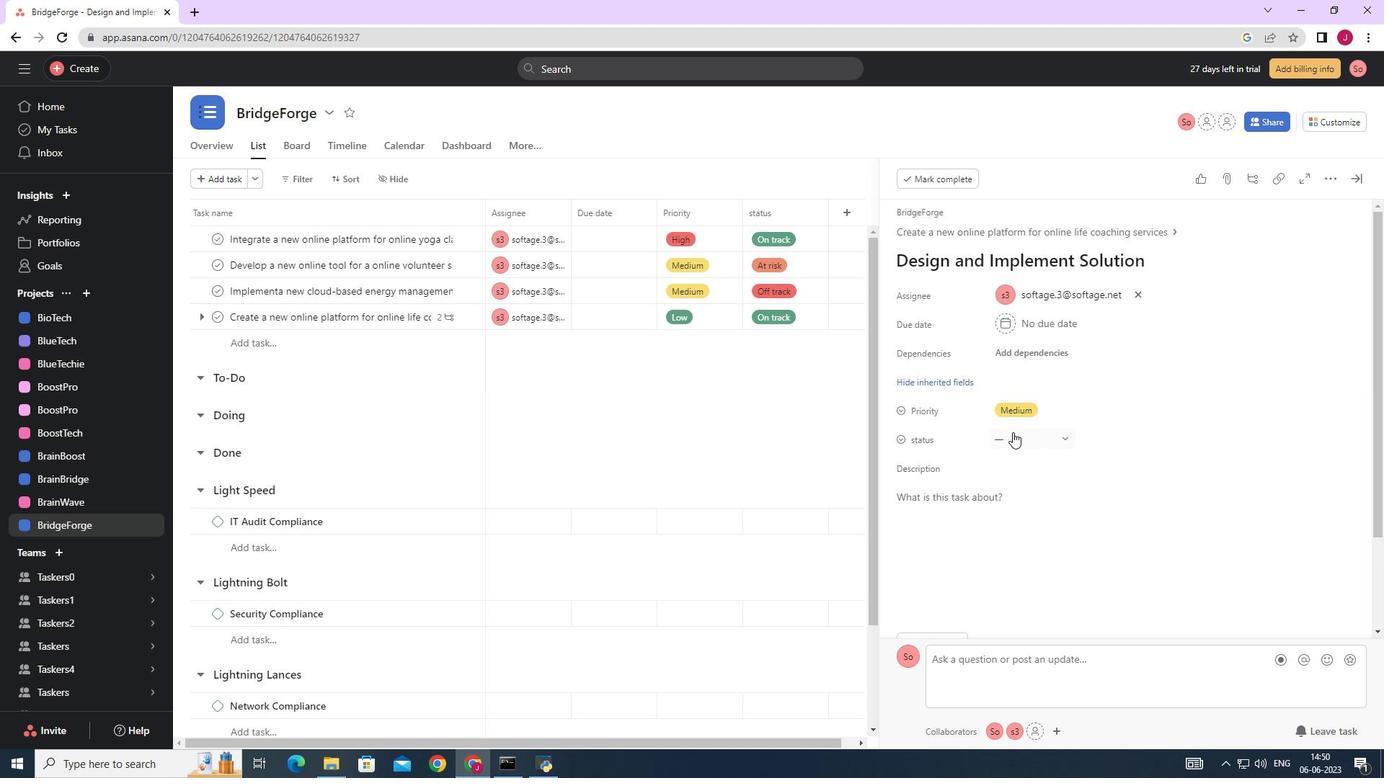 
Action: Mouse pressed left at (1013, 431)
Screenshot: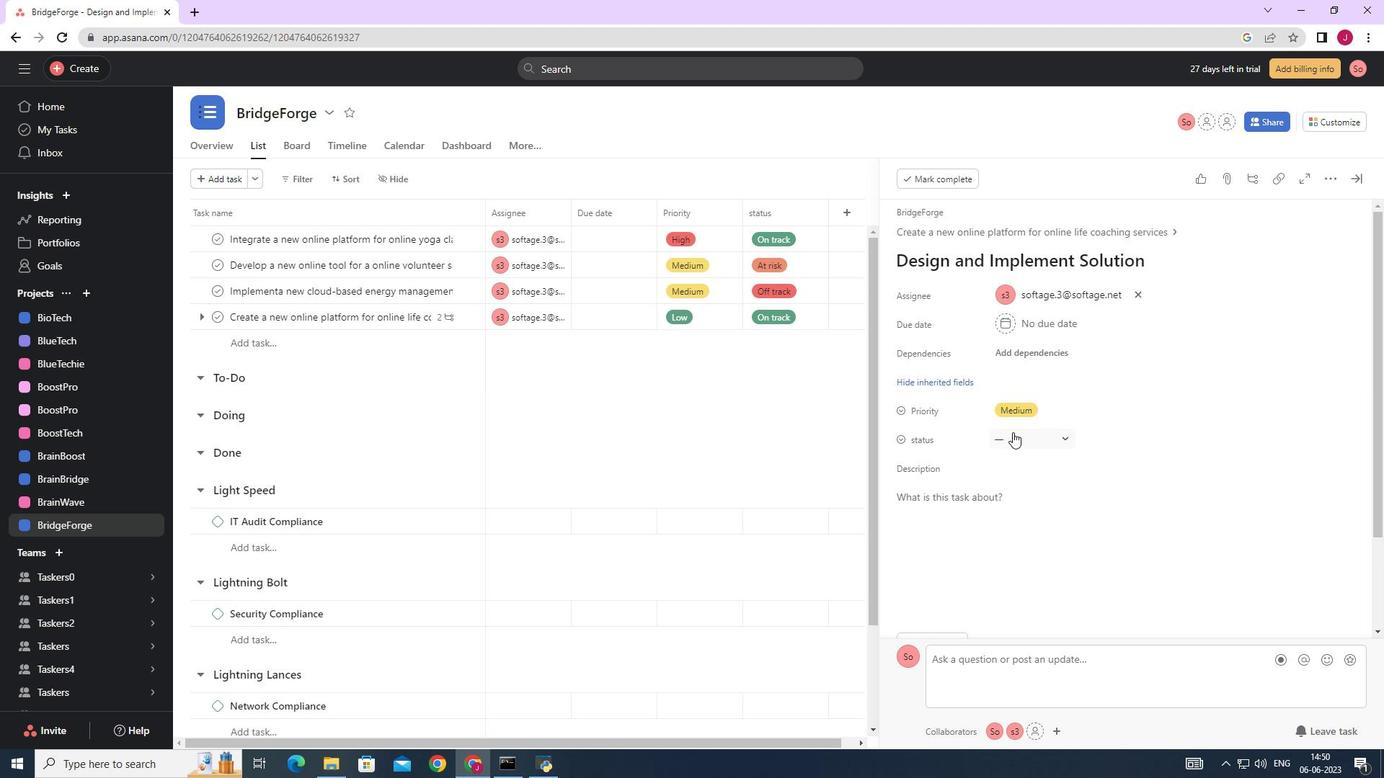 
Action: Mouse moved to (1035, 541)
Screenshot: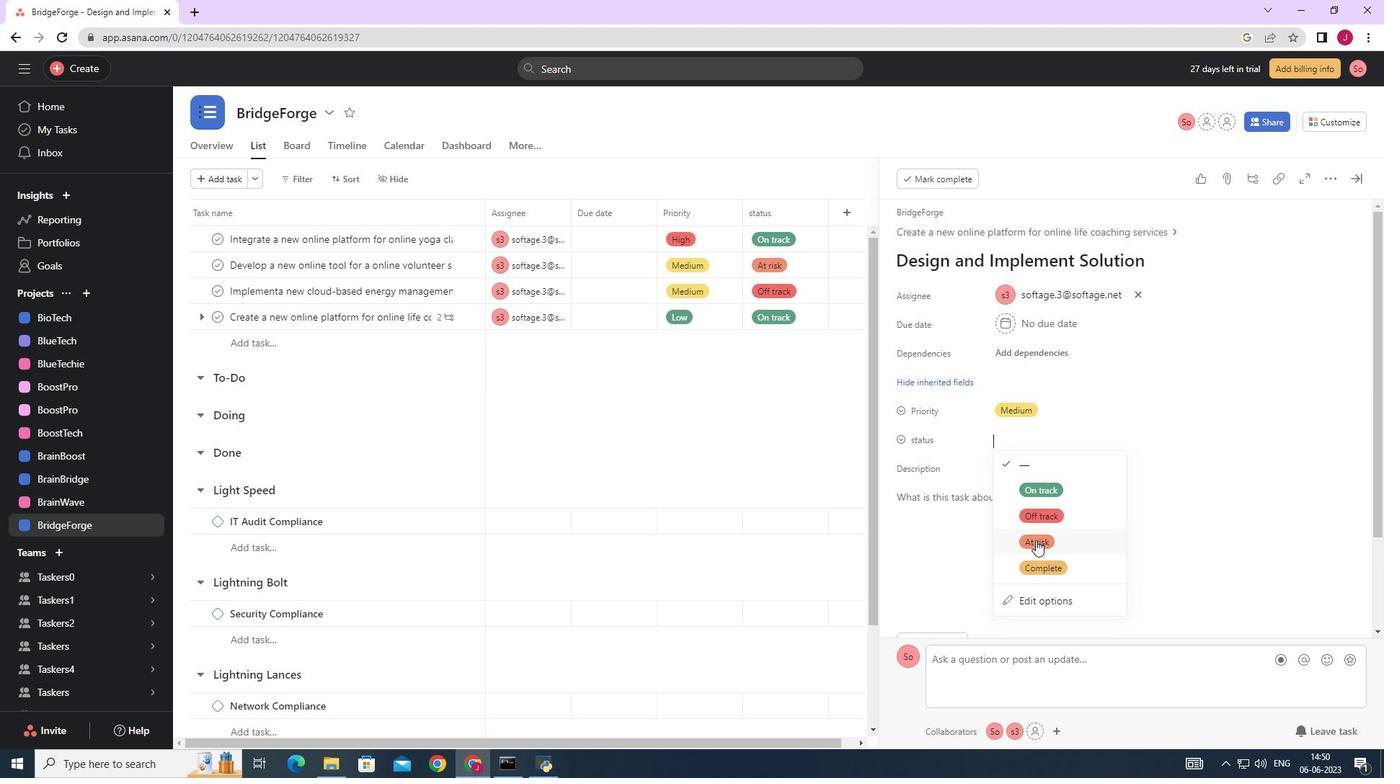 
Action: Mouse pressed left at (1035, 541)
Screenshot: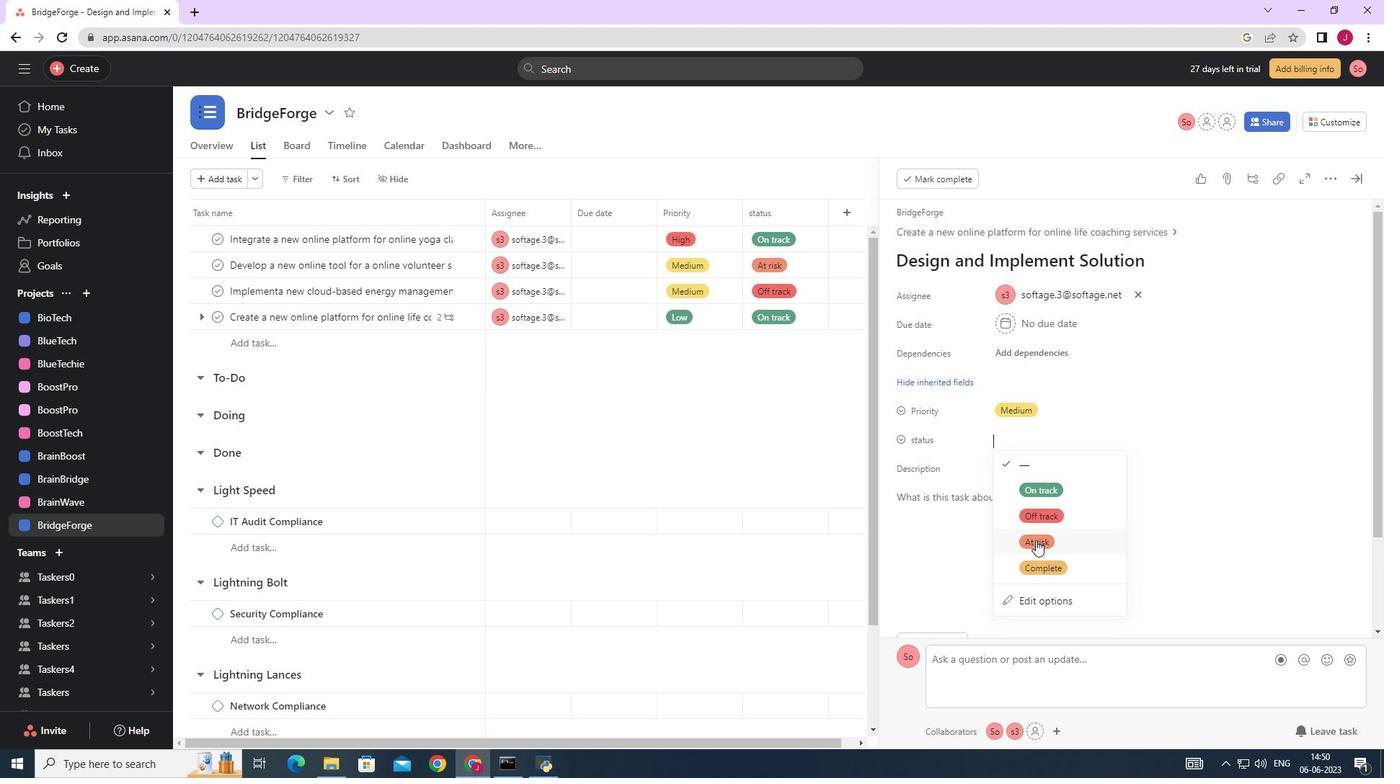 
Action: Mouse moved to (1360, 177)
Screenshot: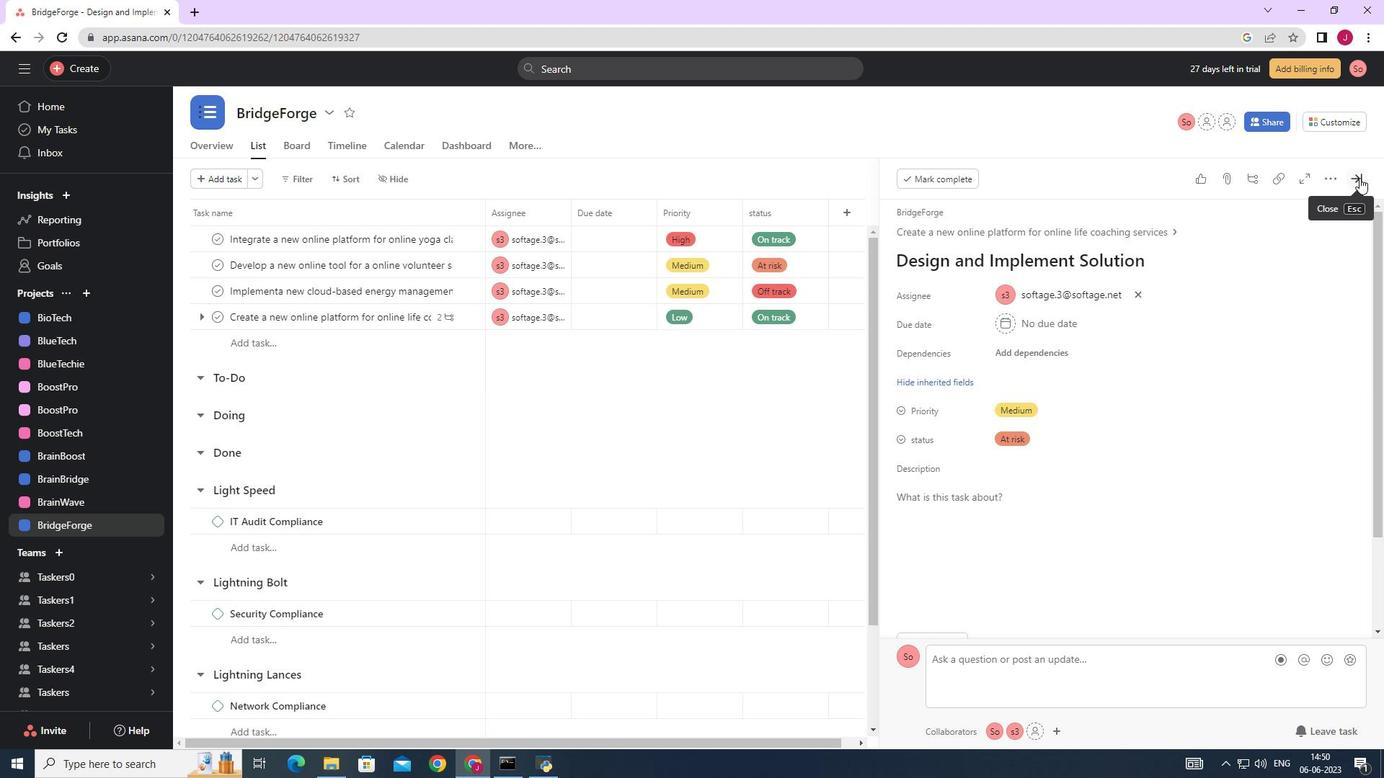 
Action: Mouse pressed left at (1360, 177)
Screenshot: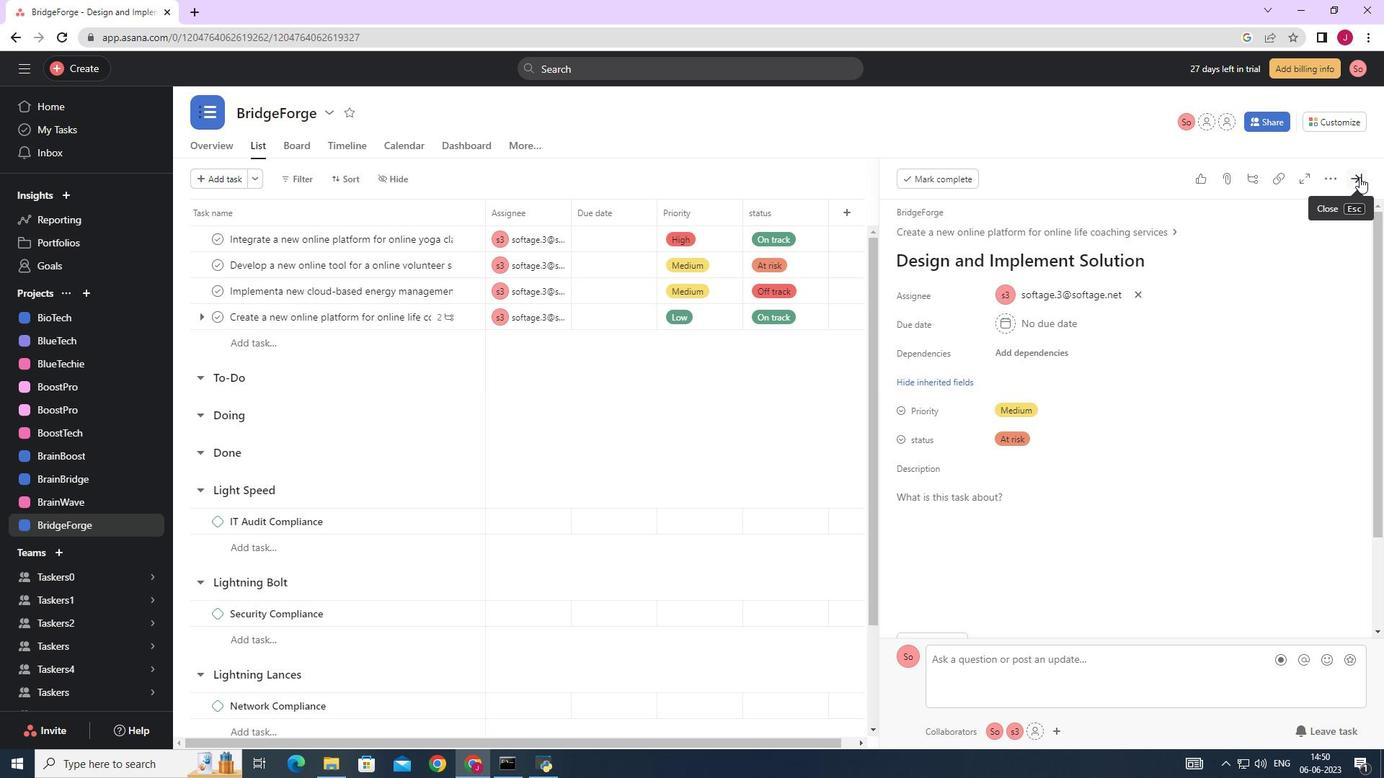 
Action: Mouse moved to (1303, 184)
Screenshot: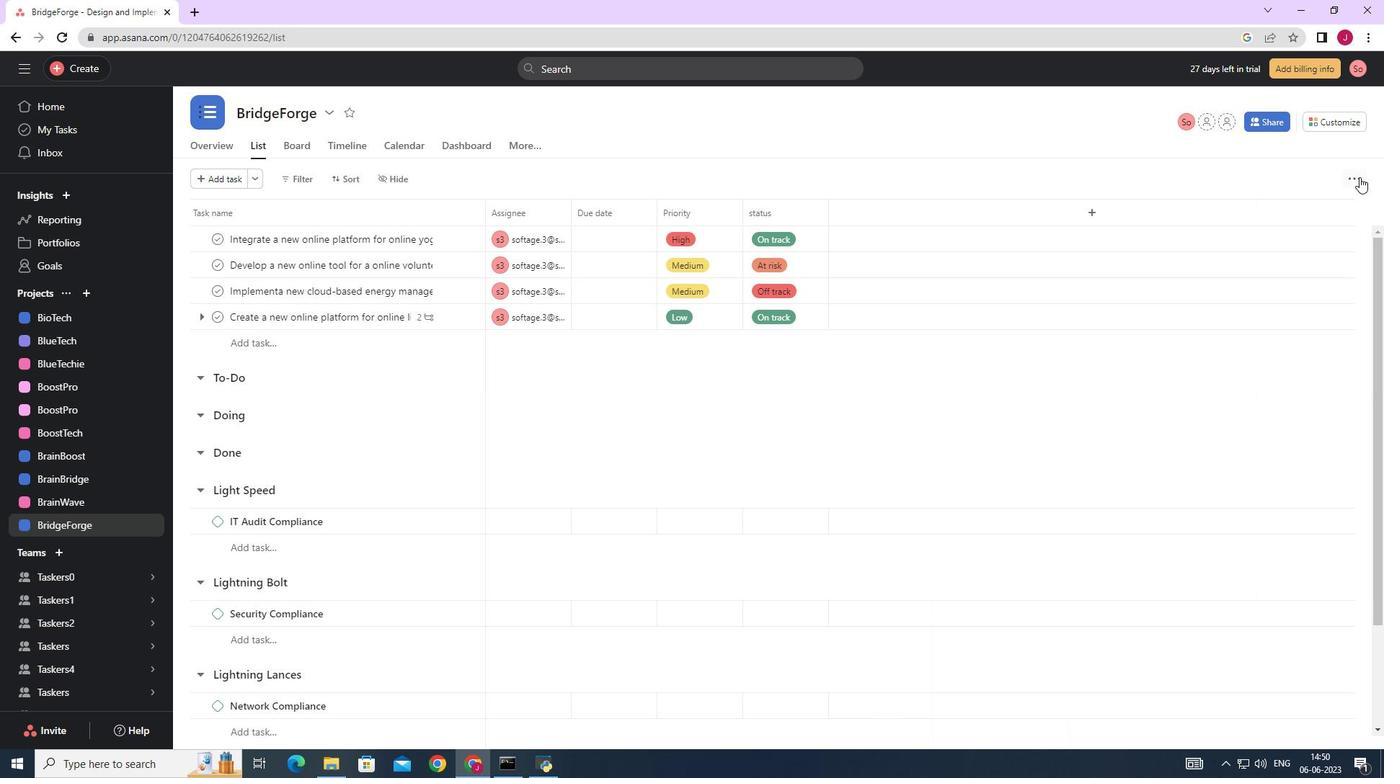 
